 Task: Look for space in San Lorenzo, Honduras from 8th August, 2023 to 15th August, 2023 for 9 adults in price range Rs.10000 to Rs.14000. Place can be shared room with 5 bedrooms having 9 beds and 5 bathrooms. Property type can be house, flat, guest house. Amenities needed are: wifi, TV, free parkinig on premises, gym, breakfast. Booking option can be shelf check-in. Required host language is English.
Action: Mouse moved to (462, 111)
Screenshot: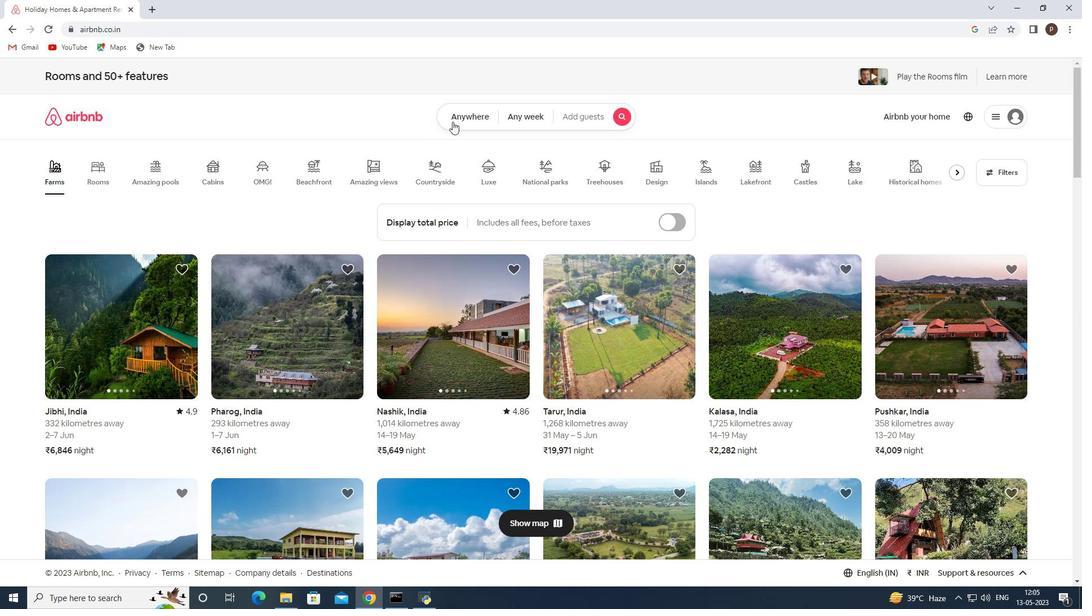 
Action: Mouse pressed left at (462, 111)
Screenshot: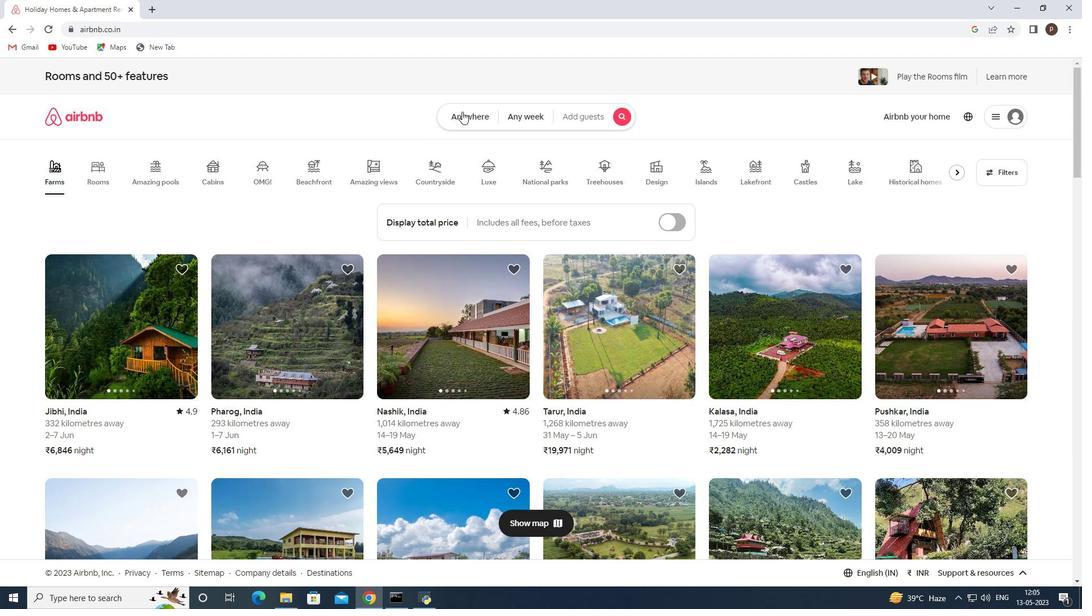 
Action: Mouse moved to (390, 162)
Screenshot: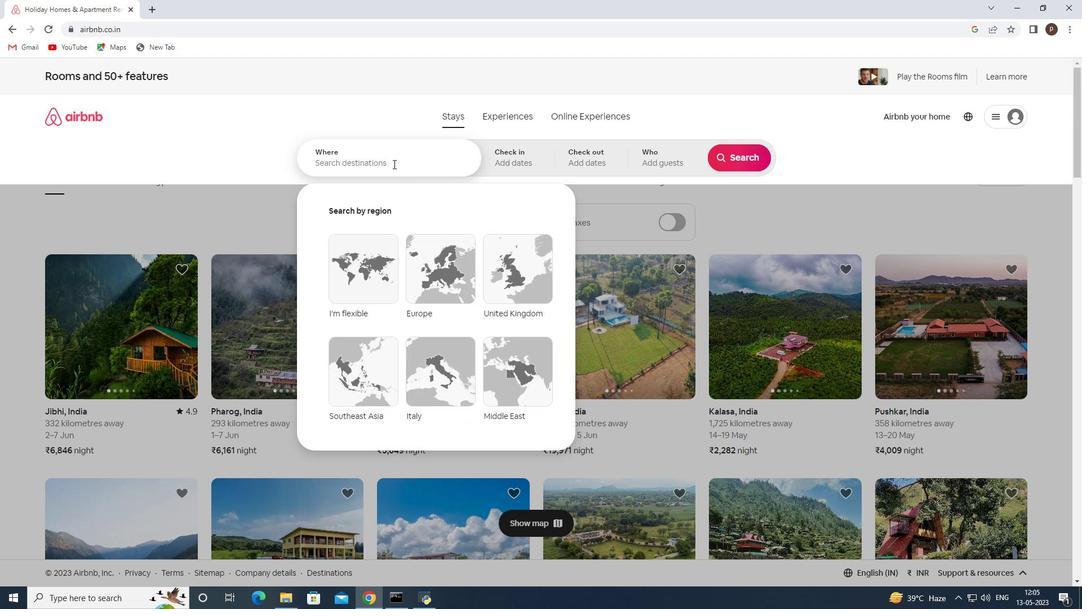 
Action: Mouse pressed left at (390, 162)
Screenshot: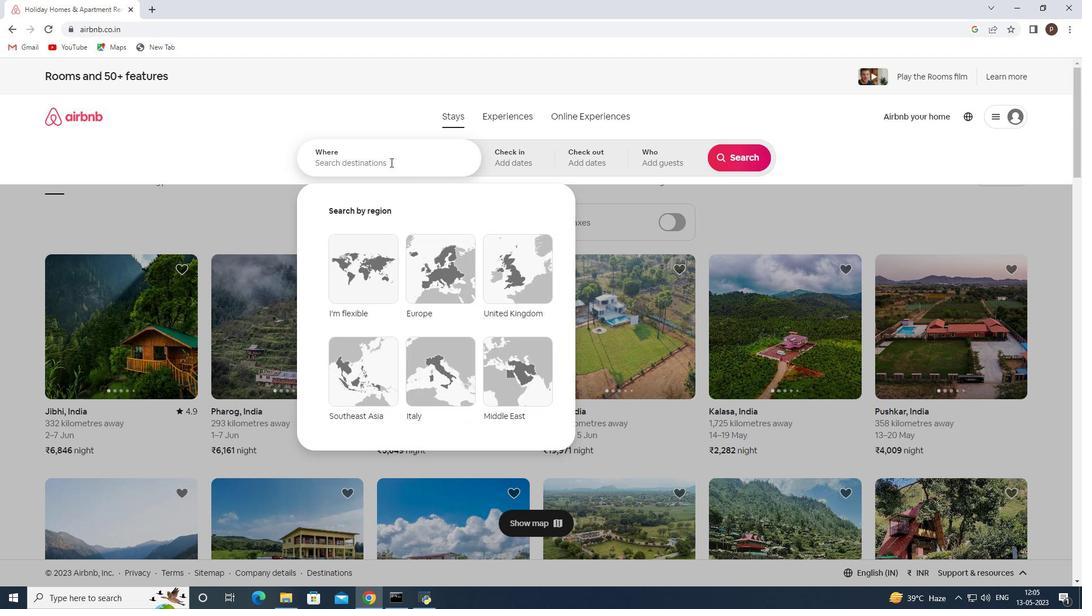 
Action: Key pressed <Key.caps_lock>S<Key.caps_lock>an<Key.space><Key.caps_lock>L<Key.caps_lock>orenzo,<Key.space><Key.caps_lock>H<Key.caps_lock>onduras
Screenshot: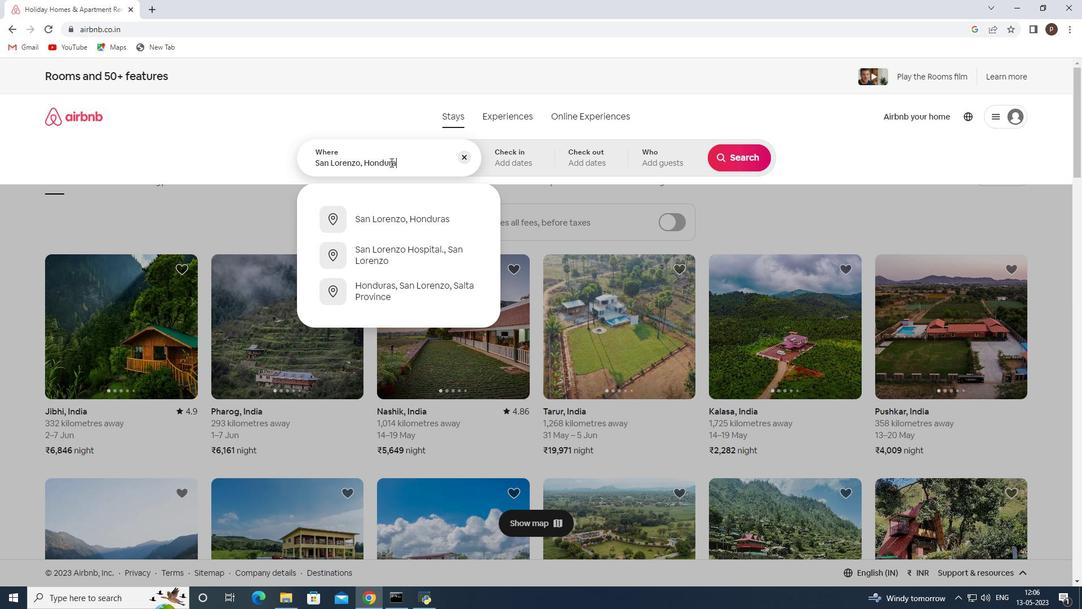 
Action: Mouse moved to (398, 218)
Screenshot: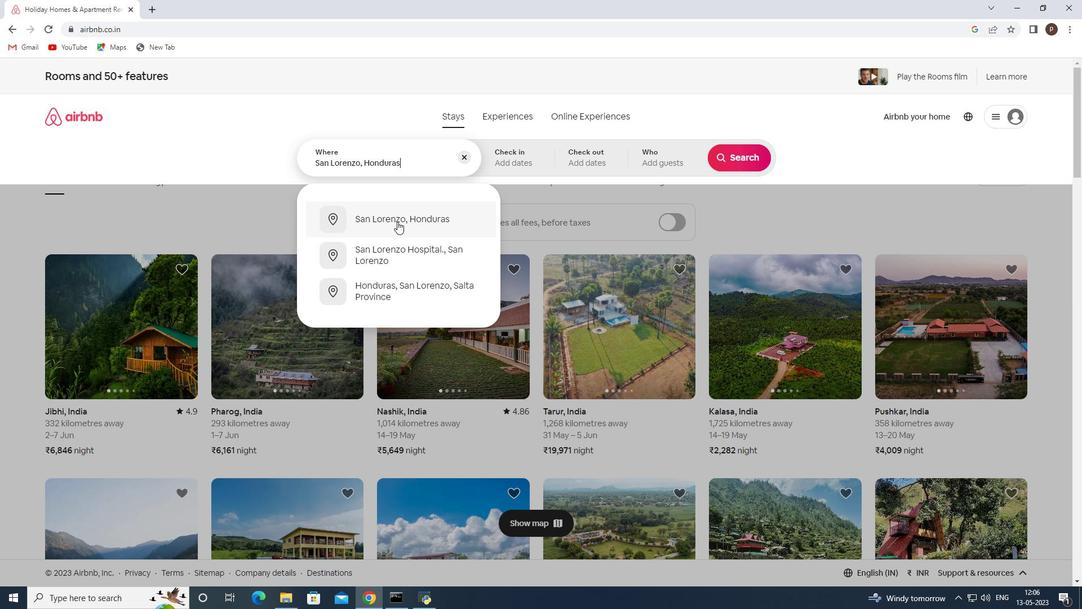 
Action: Mouse pressed left at (398, 218)
Screenshot: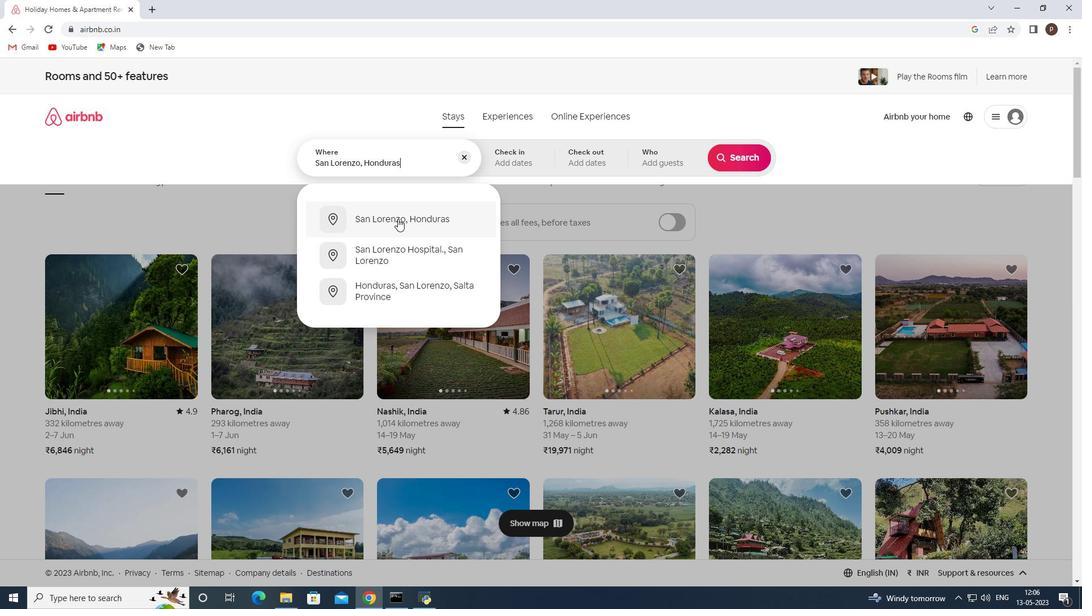 
Action: Mouse moved to (740, 245)
Screenshot: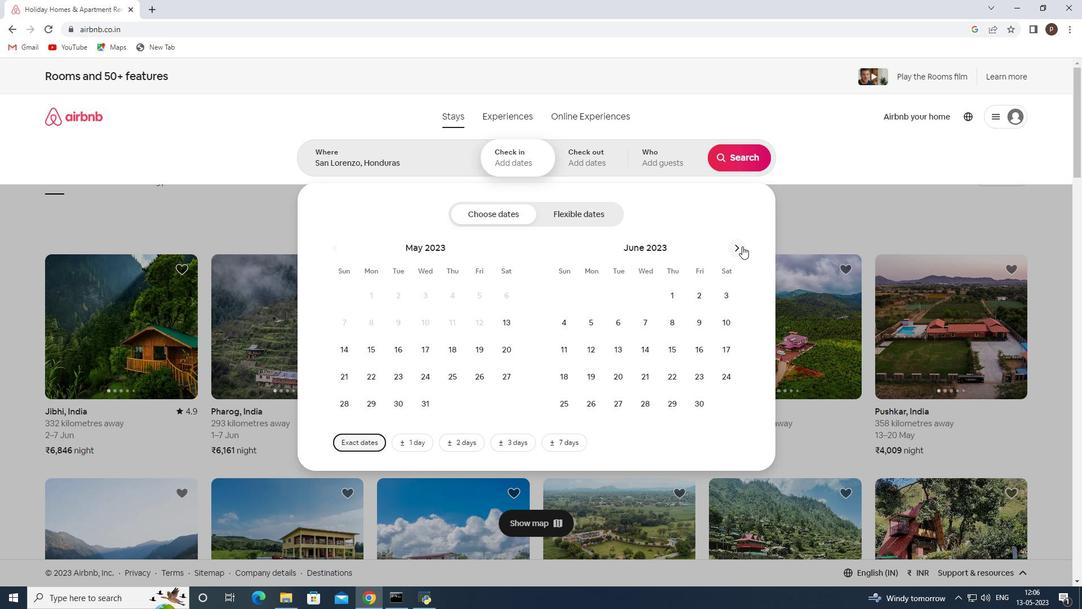 
Action: Mouse pressed left at (740, 245)
Screenshot: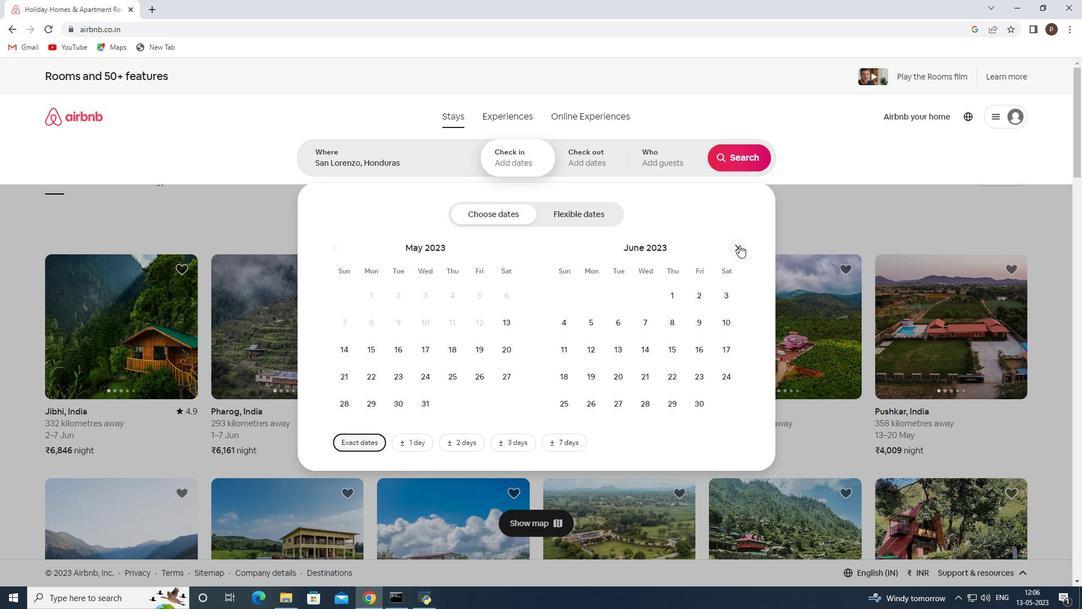 
Action: Mouse pressed left at (740, 245)
Screenshot: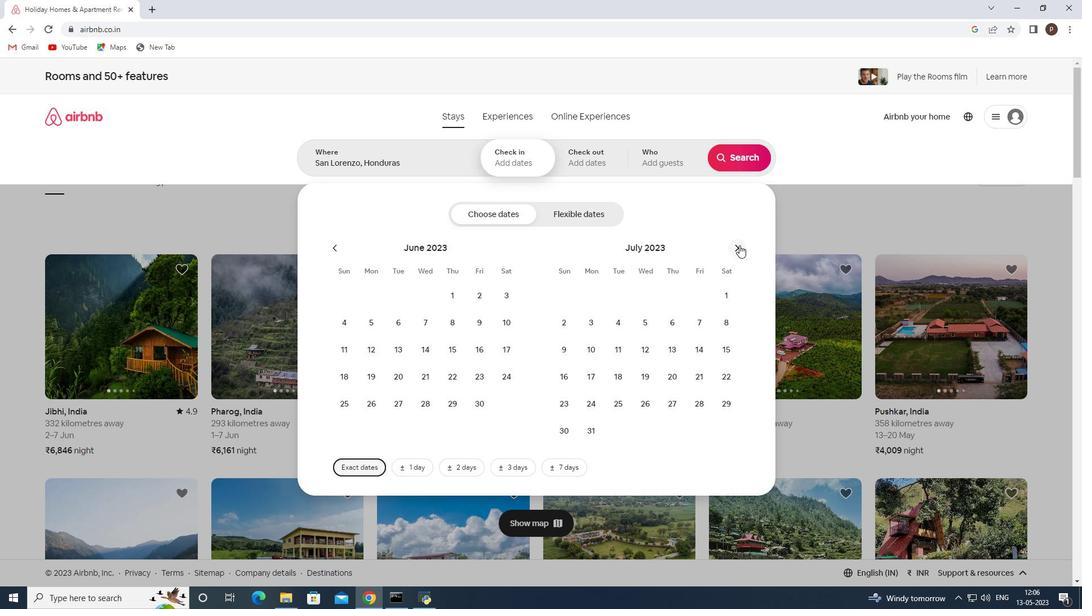 
Action: Mouse moved to (622, 316)
Screenshot: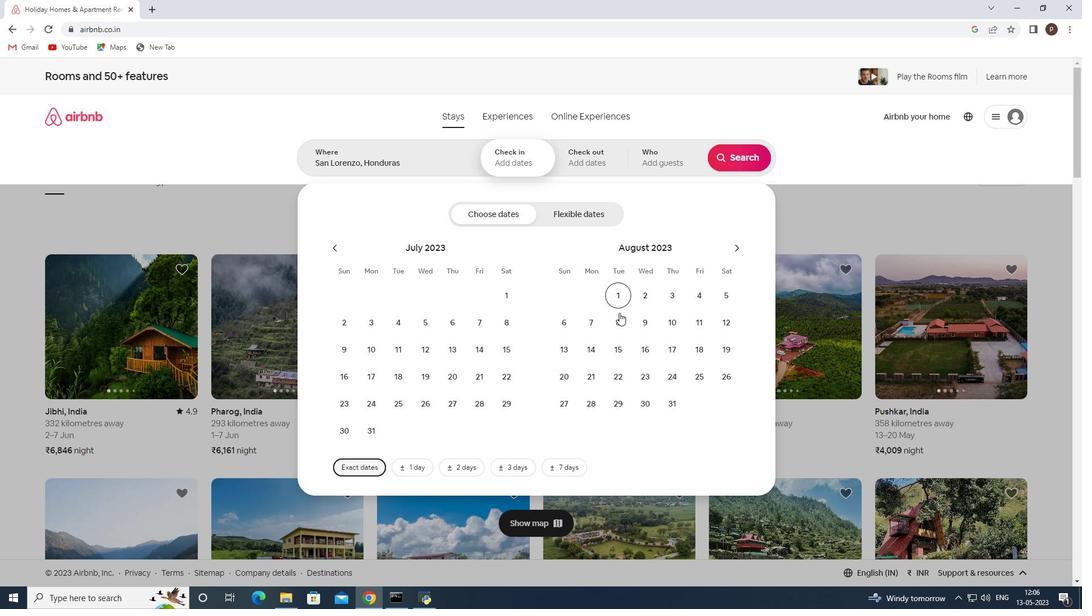 
Action: Mouse pressed left at (622, 316)
Screenshot: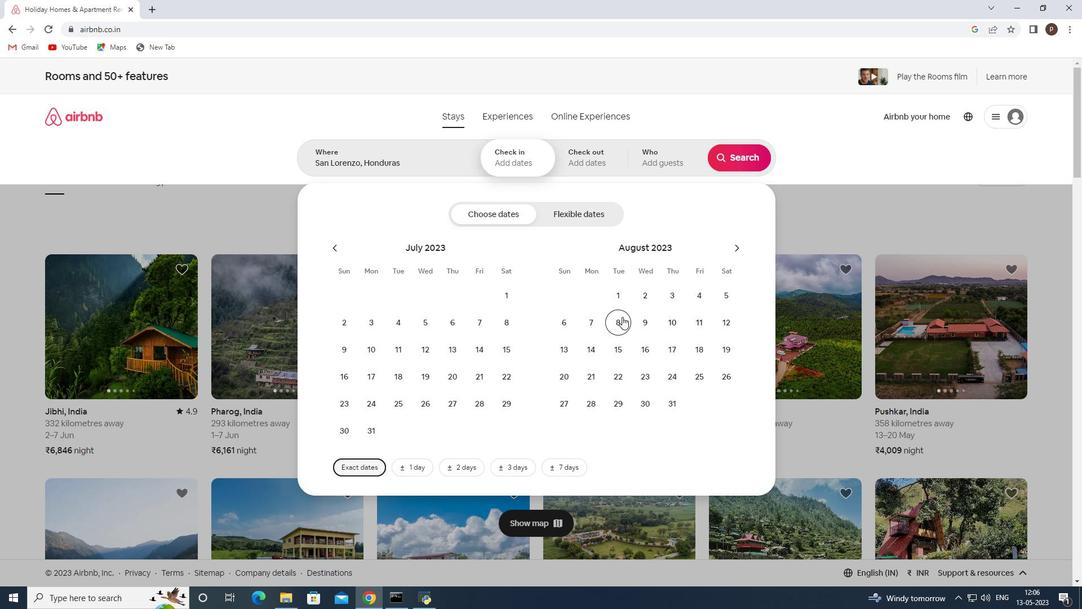 
Action: Mouse moved to (624, 346)
Screenshot: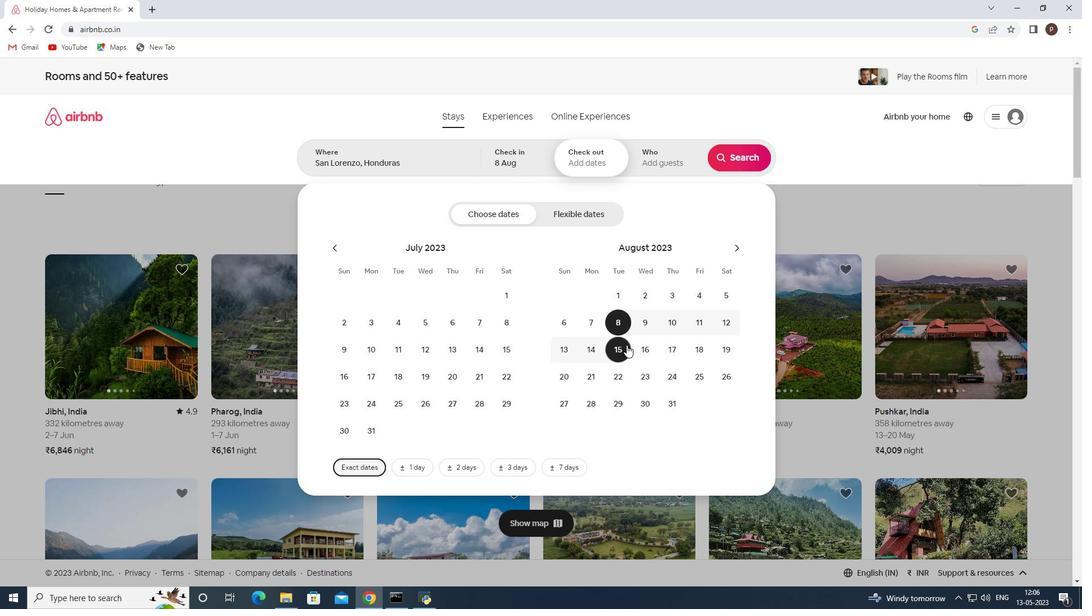 
Action: Mouse pressed left at (624, 346)
Screenshot: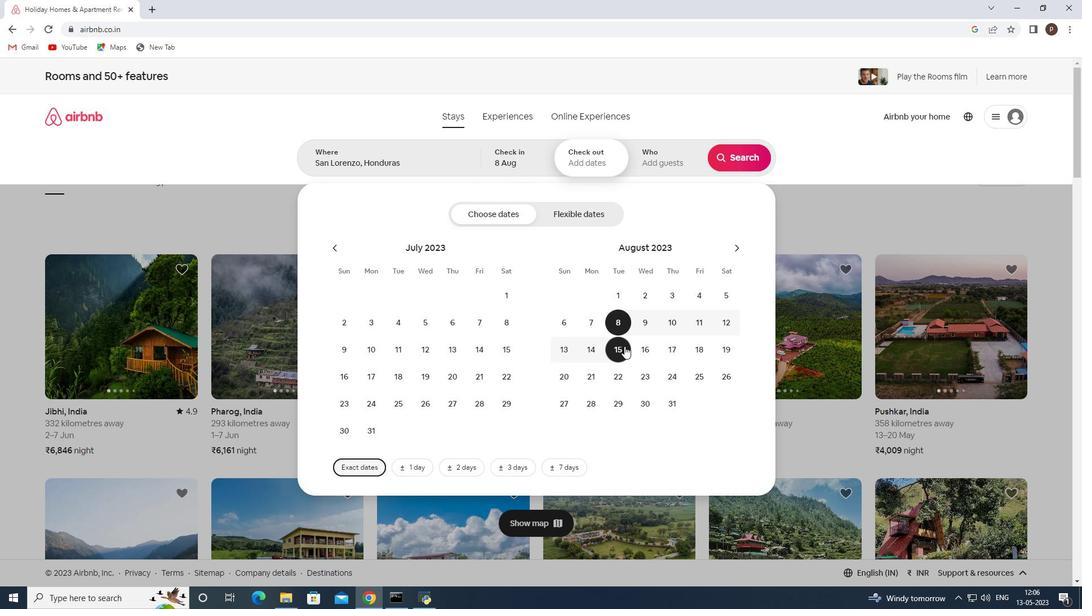 
Action: Mouse moved to (659, 159)
Screenshot: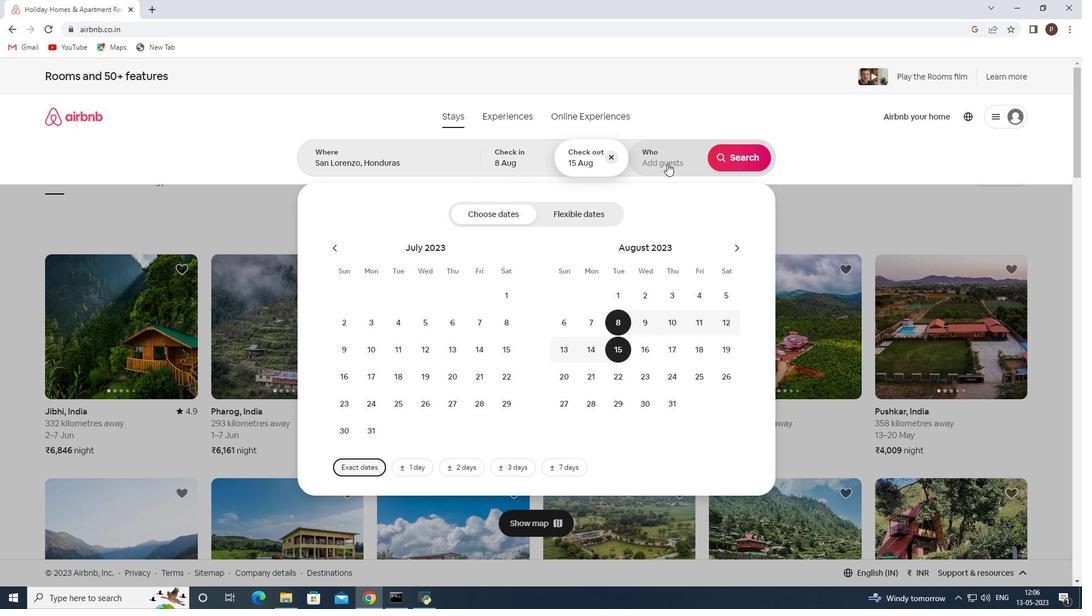 
Action: Mouse pressed left at (659, 159)
Screenshot: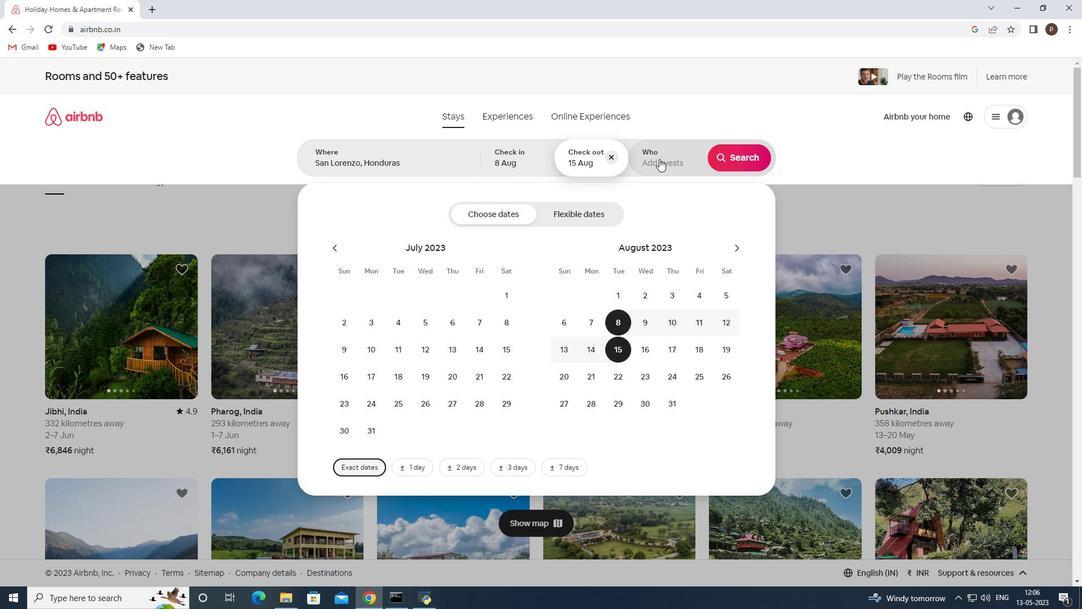 
Action: Mouse moved to (742, 213)
Screenshot: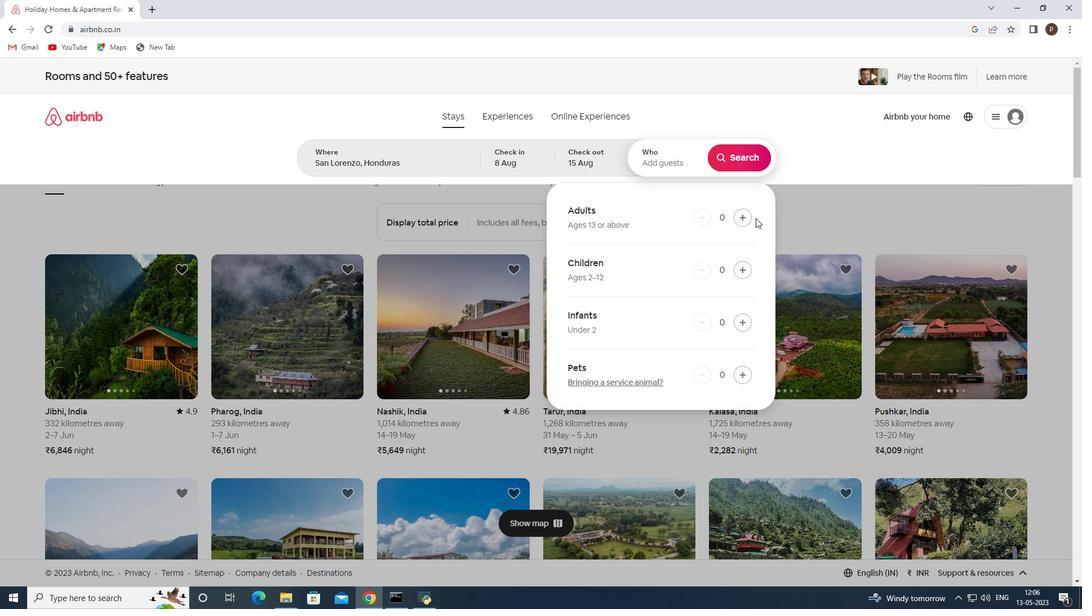 
Action: Mouse pressed left at (742, 213)
Screenshot: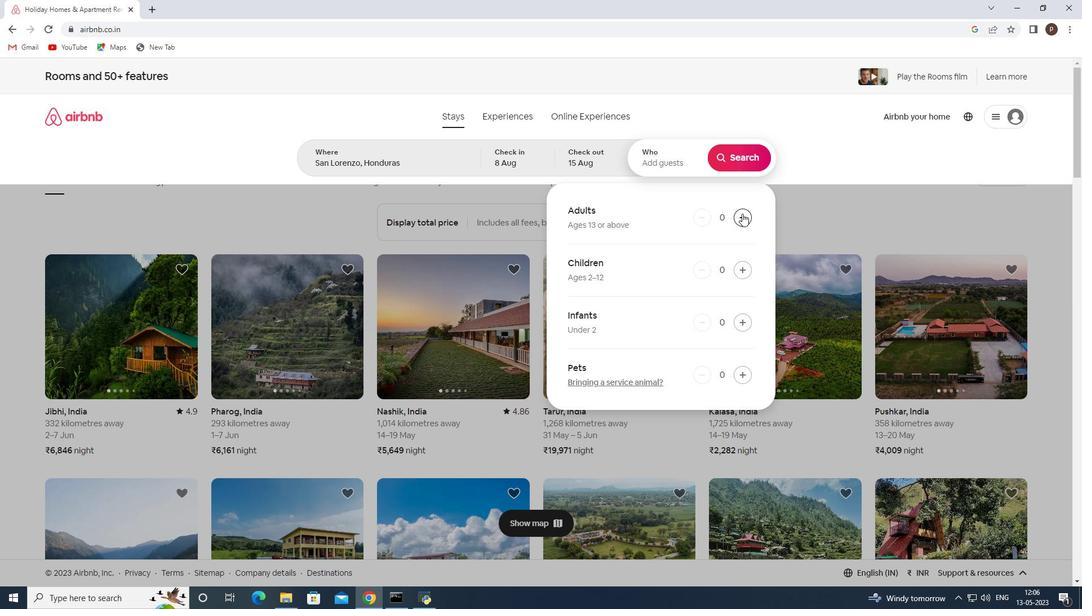 
Action: Mouse pressed left at (742, 213)
Screenshot: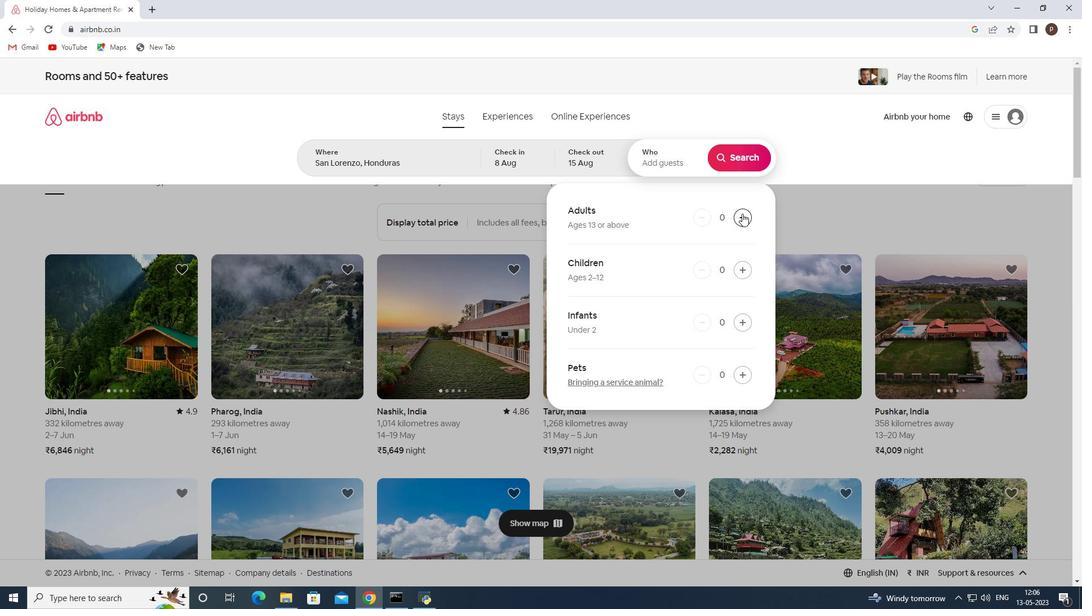 
Action: Mouse pressed left at (742, 213)
Screenshot: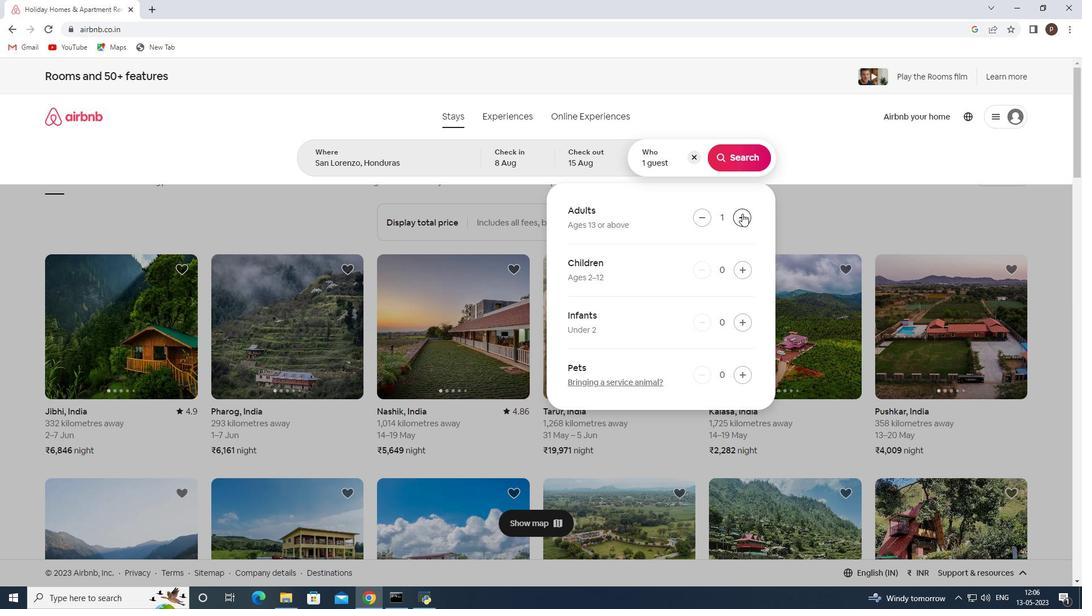 
Action: Mouse pressed left at (742, 213)
Screenshot: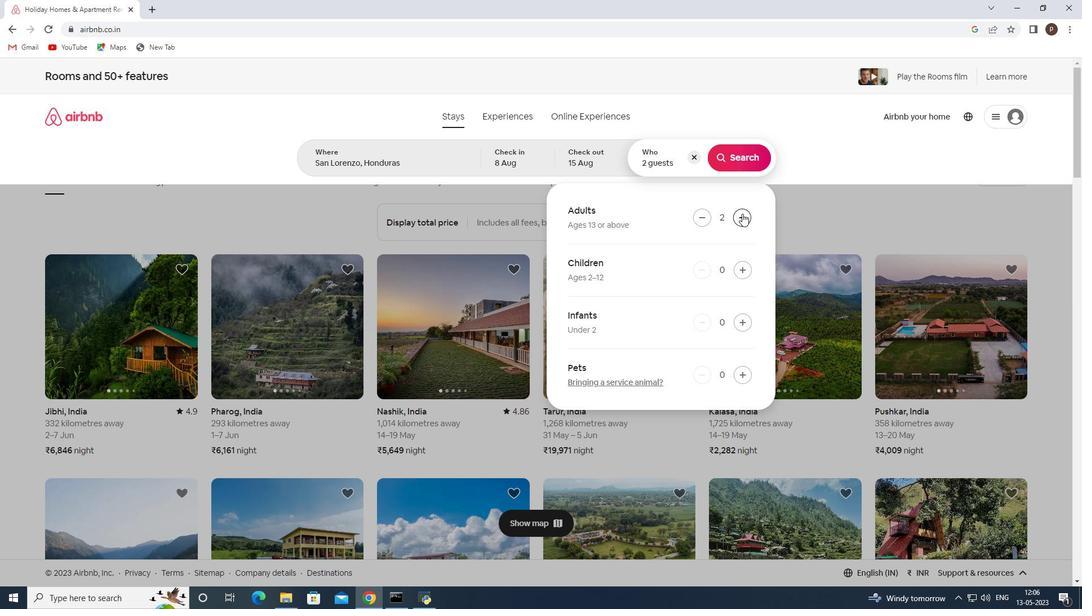 
Action: Mouse pressed left at (742, 213)
Screenshot: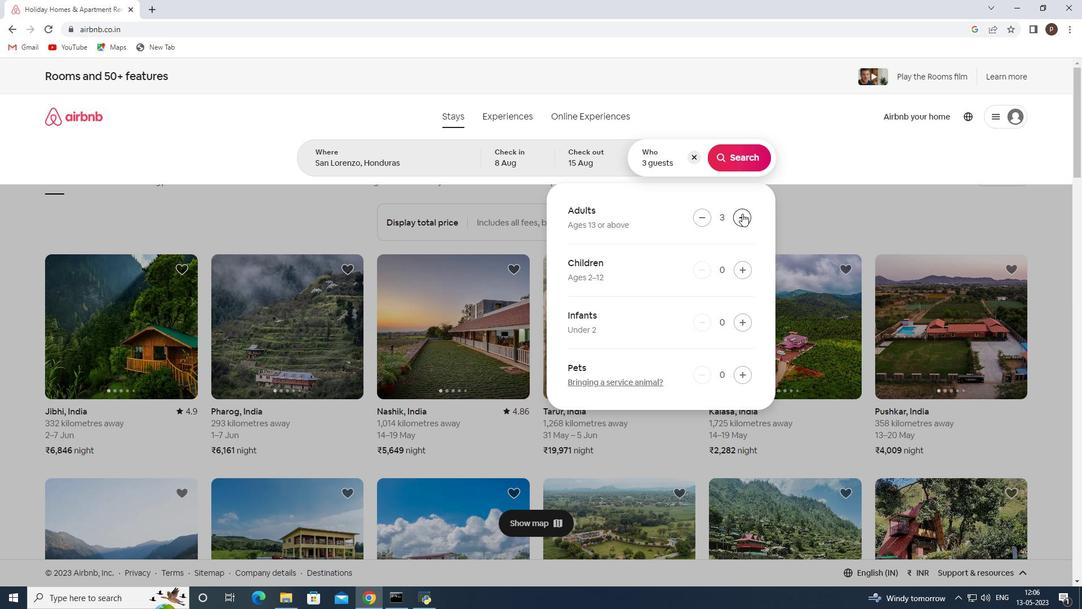 
Action: Mouse pressed left at (742, 213)
Screenshot: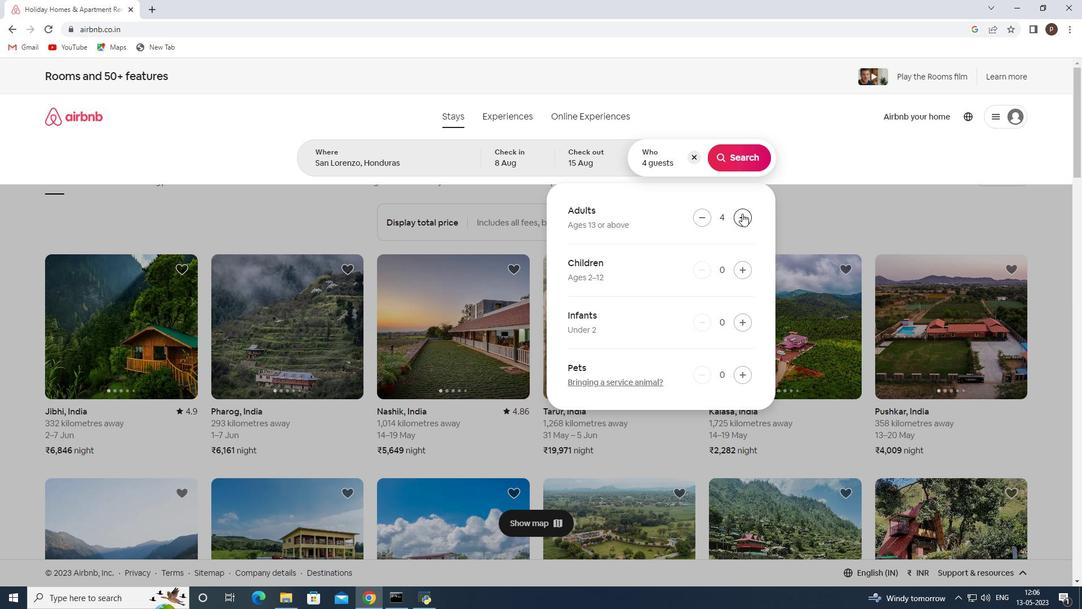 
Action: Mouse pressed left at (742, 213)
Screenshot: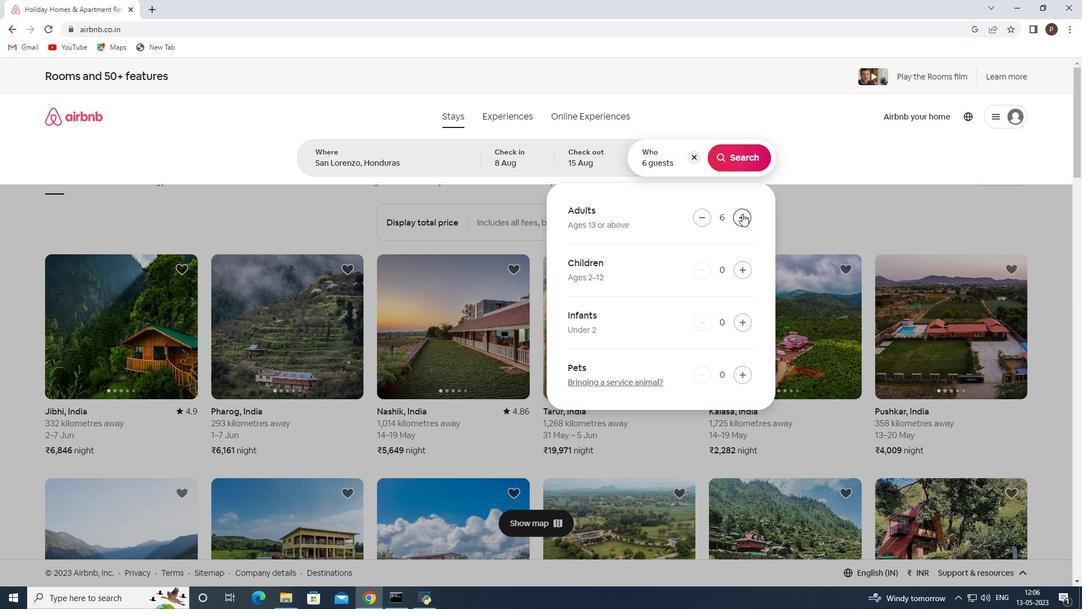 
Action: Mouse pressed left at (742, 213)
Screenshot: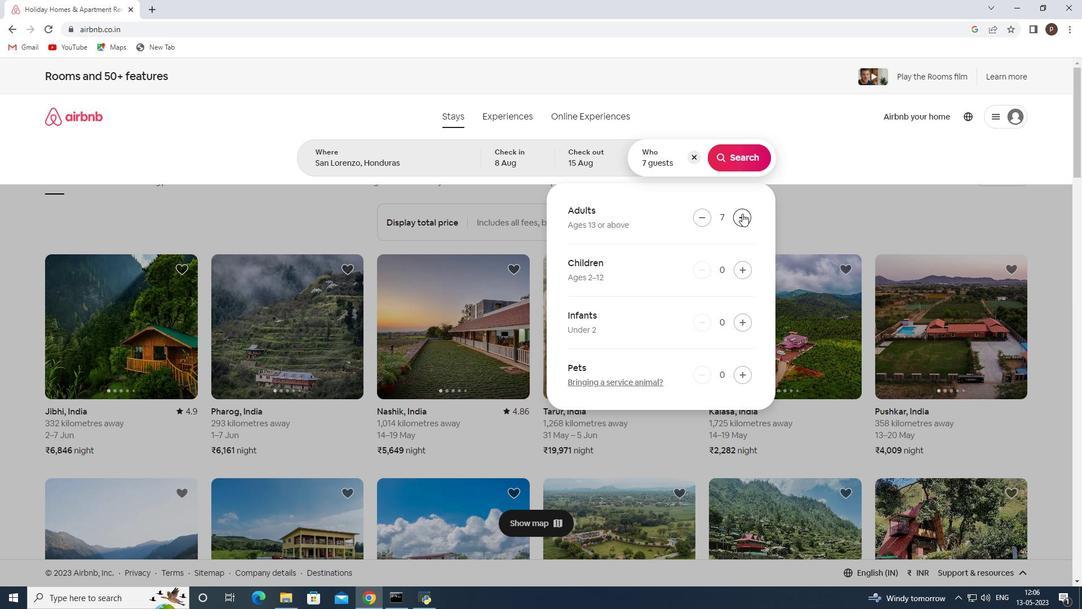 
Action: Mouse pressed left at (742, 213)
Screenshot: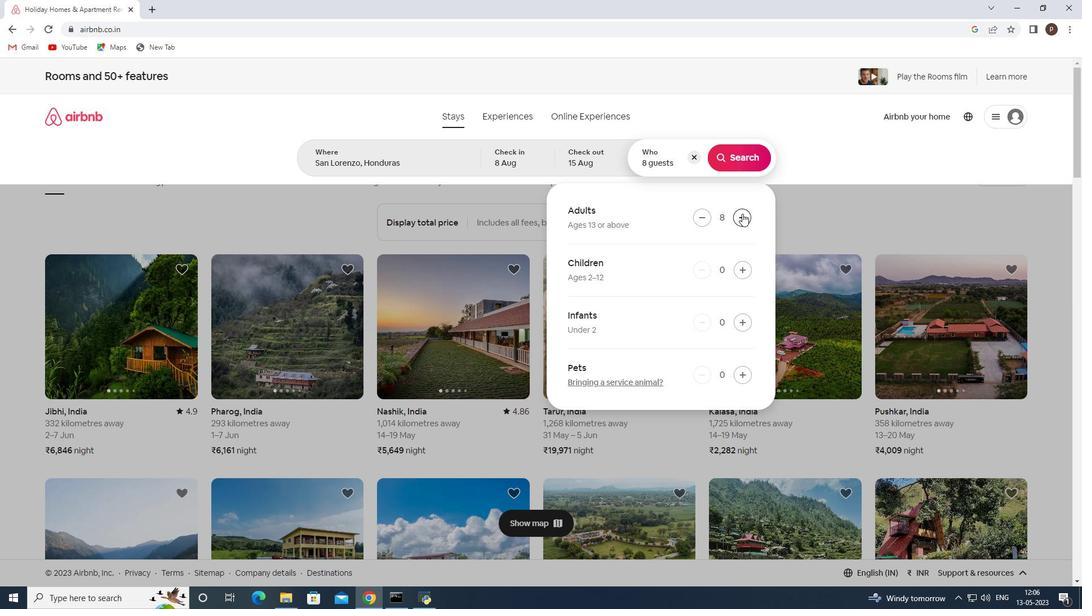 
Action: Mouse moved to (740, 165)
Screenshot: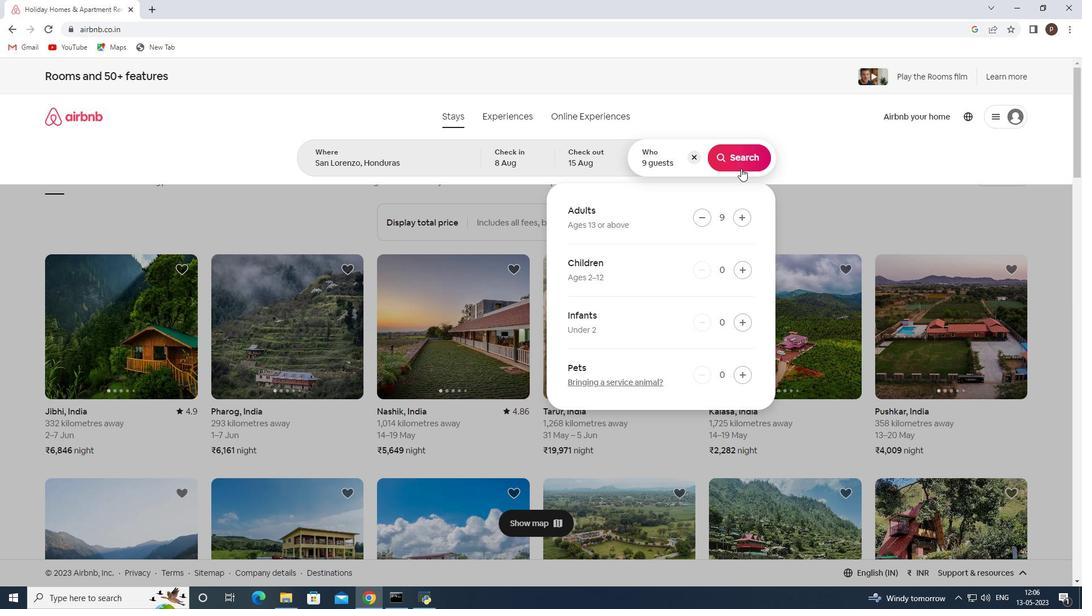 
Action: Mouse pressed left at (740, 165)
Screenshot: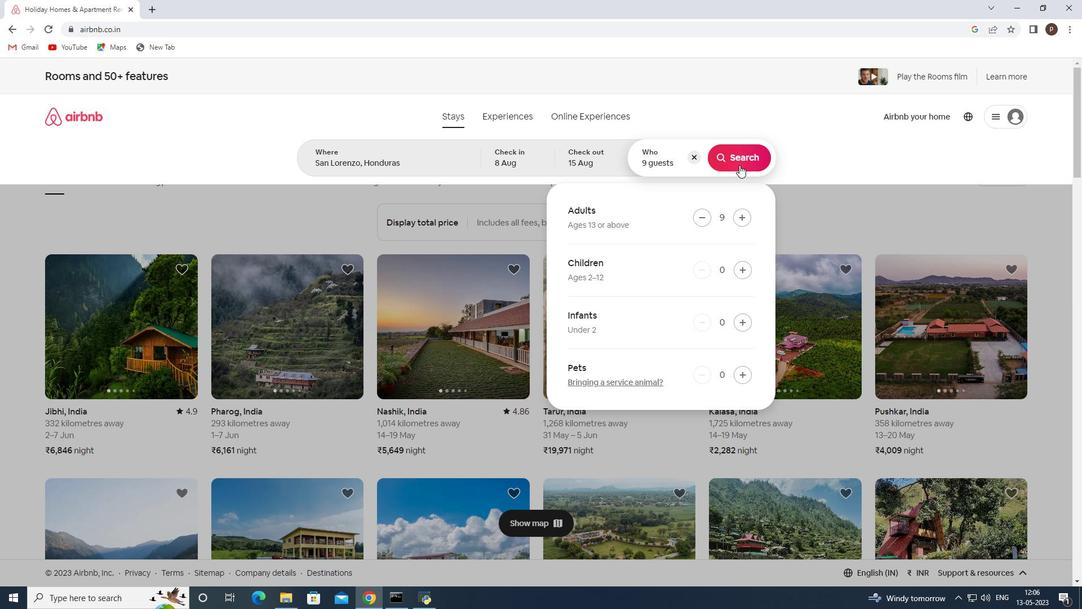 
Action: Mouse moved to (1024, 122)
Screenshot: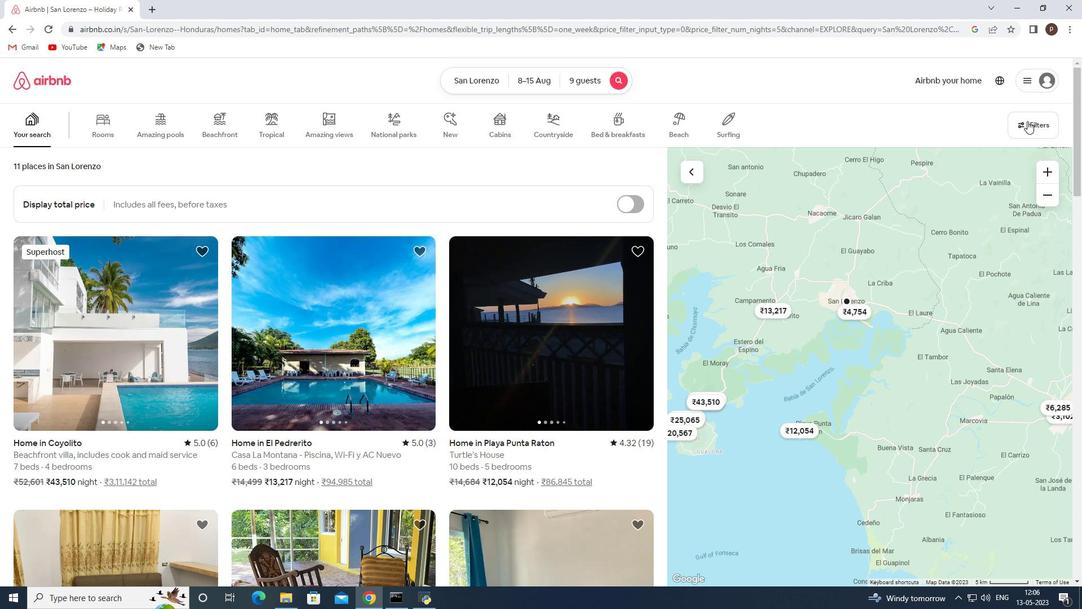 
Action: Mouse pressed left at (1024, 122)
Screenshot: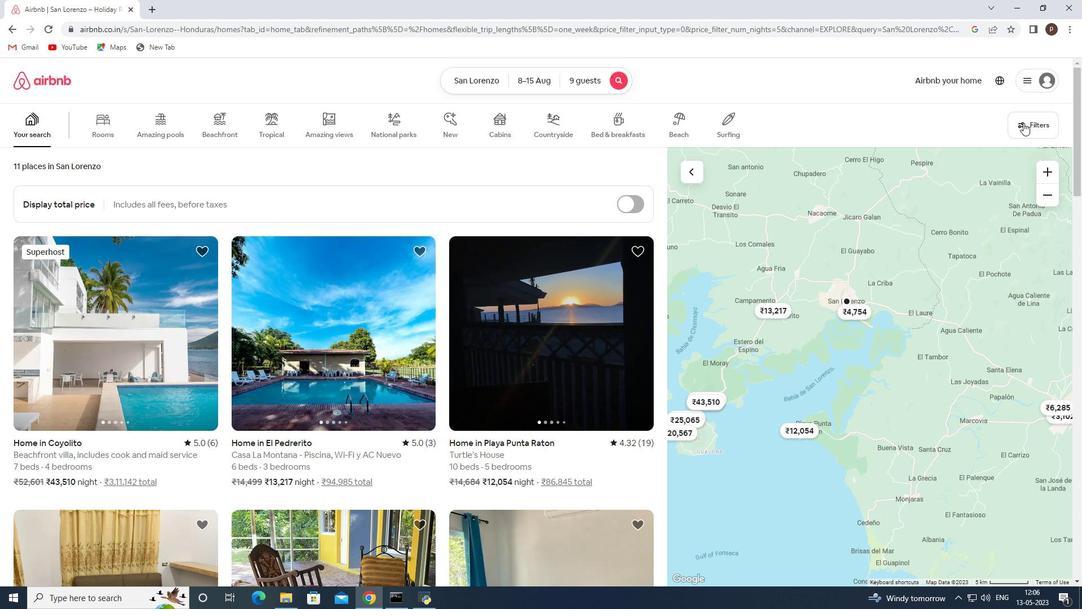 
Action: Mouse moved to (377, 400)
Screenshot: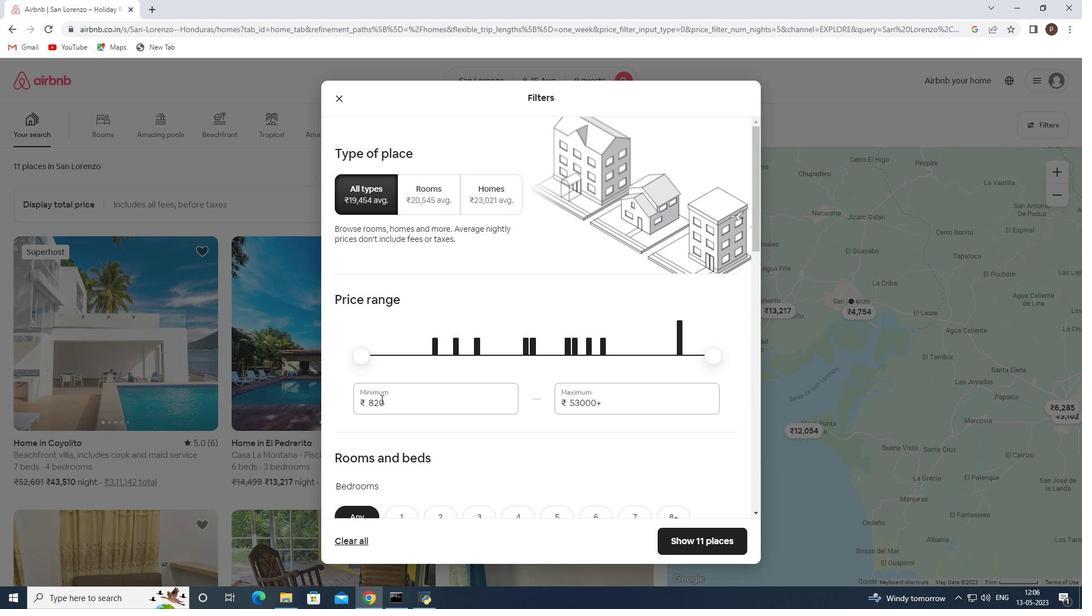 
Action: Mouse pressed left at (377, 400)
Screenshot: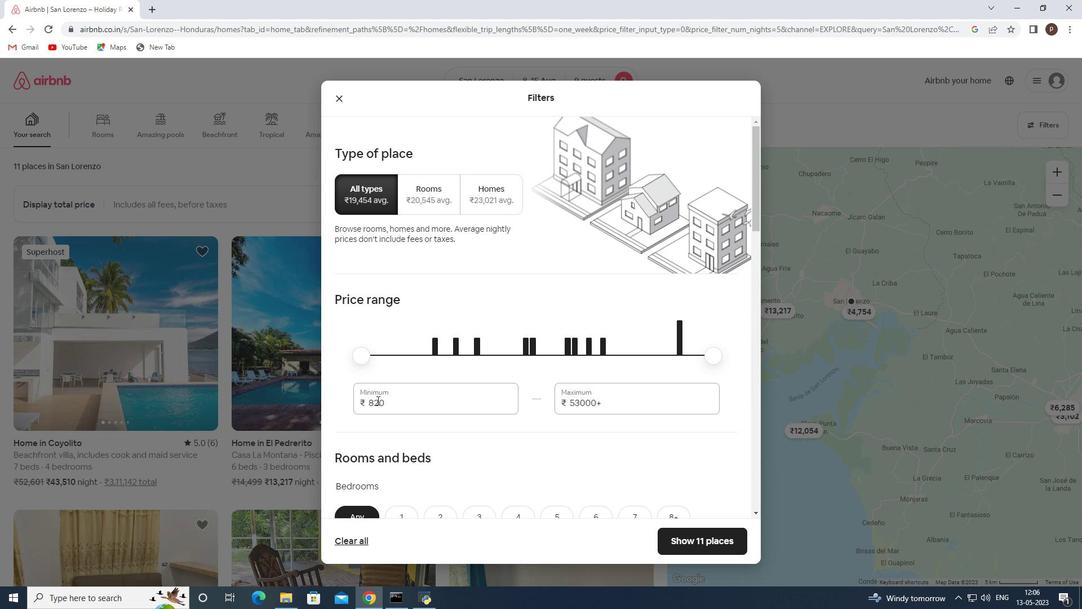 
Action: Mouse pressed left at (377, 400)
Screenshot: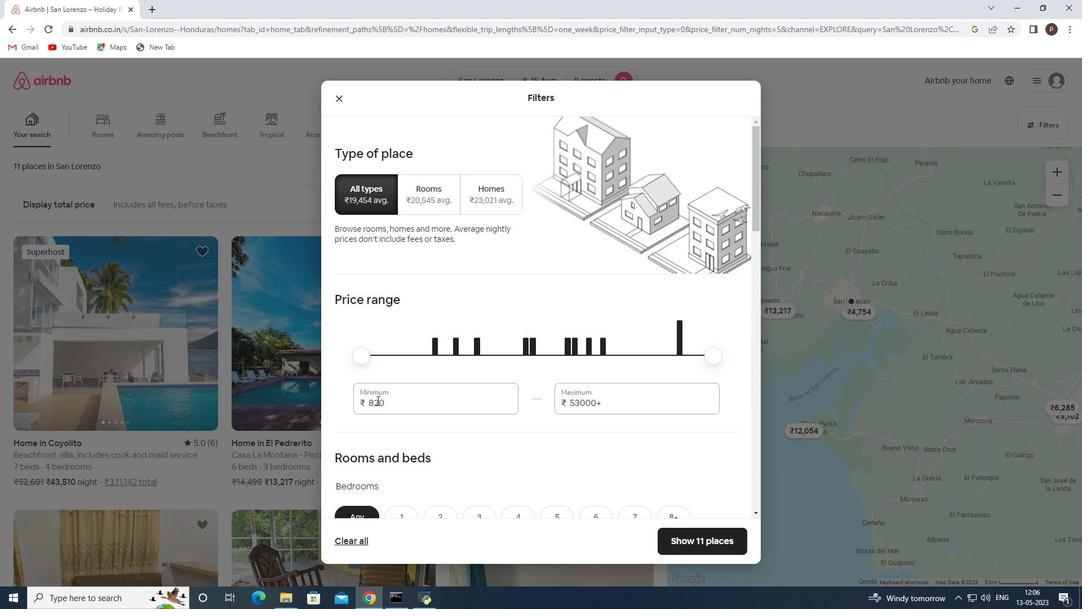 
Action: Key pressed 10000<Key.tab>14000
Screenshot: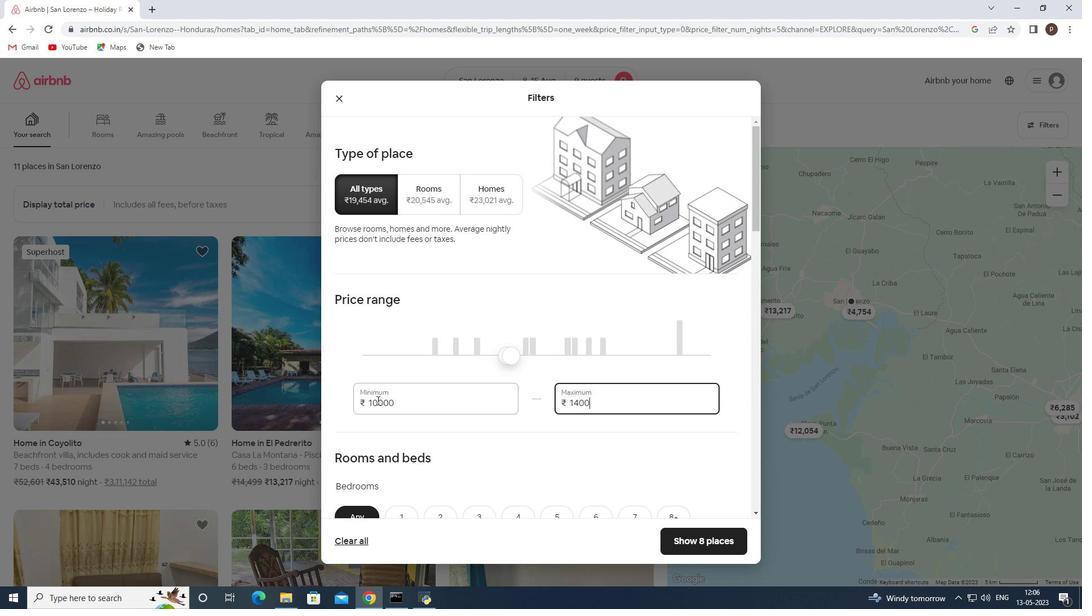 
Action: Mouse scrolled (377, 399) with delta (0, 0)
Screenshot: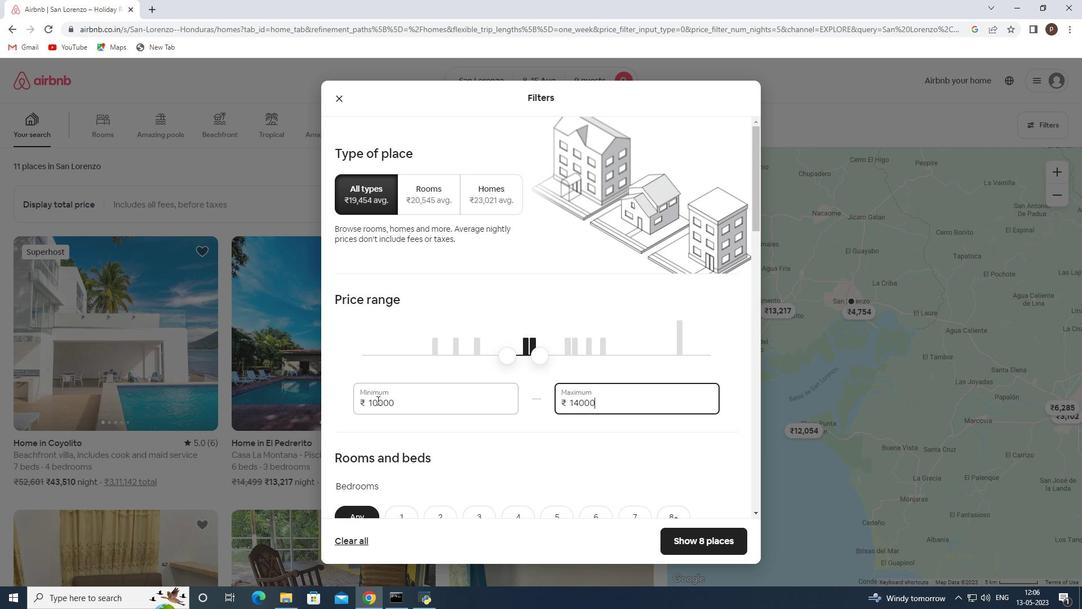 
Action: Mouse scrolled (377, 399) with delta (0, 0)
Screenshot: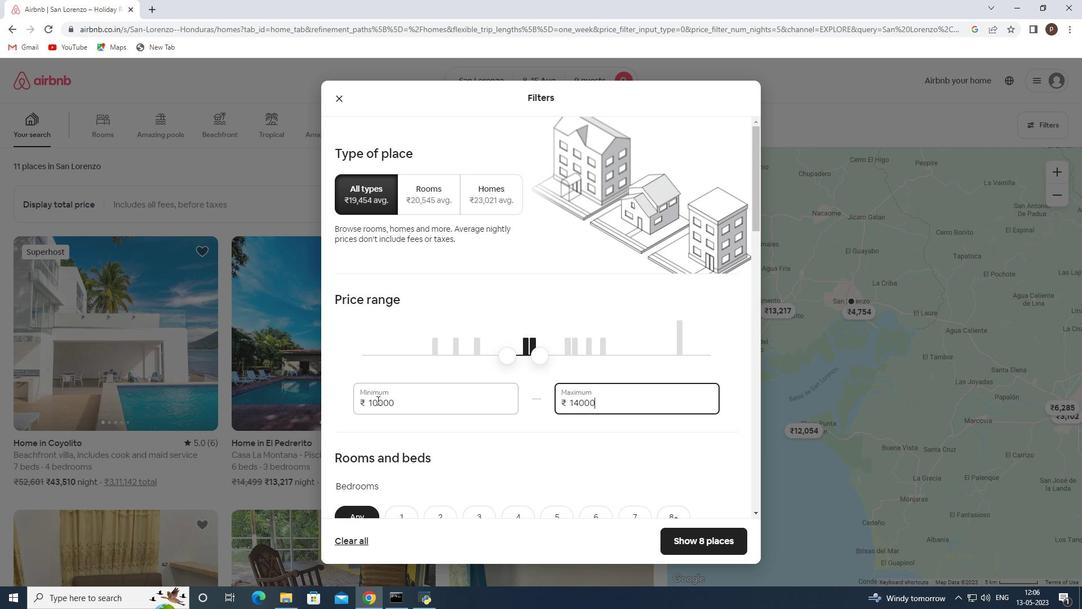 
Action: Mouse moved to (551, 403)
Screenshot: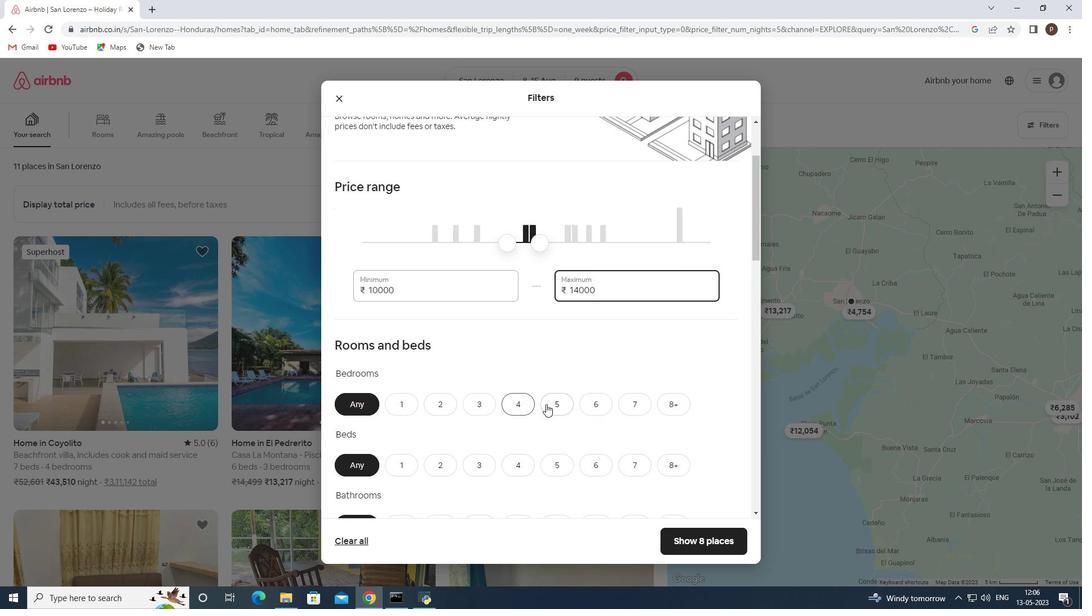 
Action: Mouse pressed left at (551, 403)
Screenshot: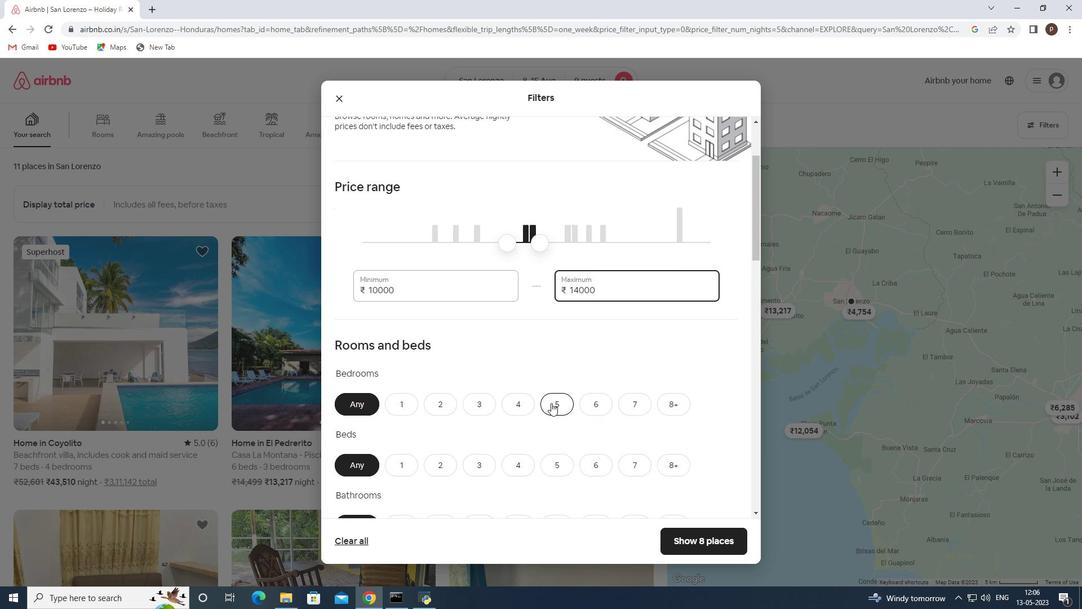 
Action: Mouse moved to (667, 454)
Screenshot: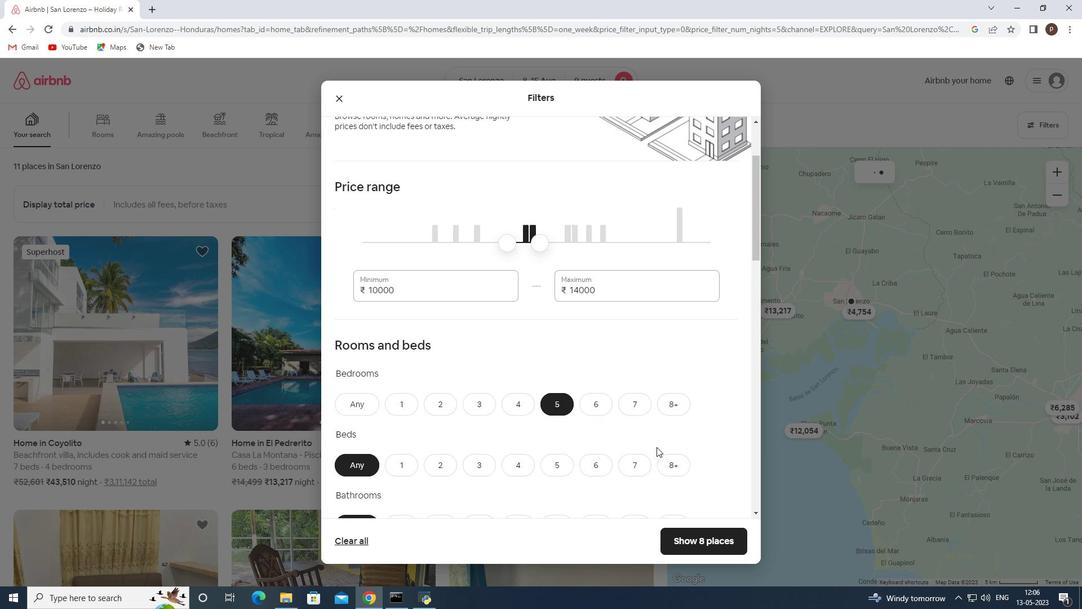 
Action: Mouse pressed left at (667, 454)
Screenshot: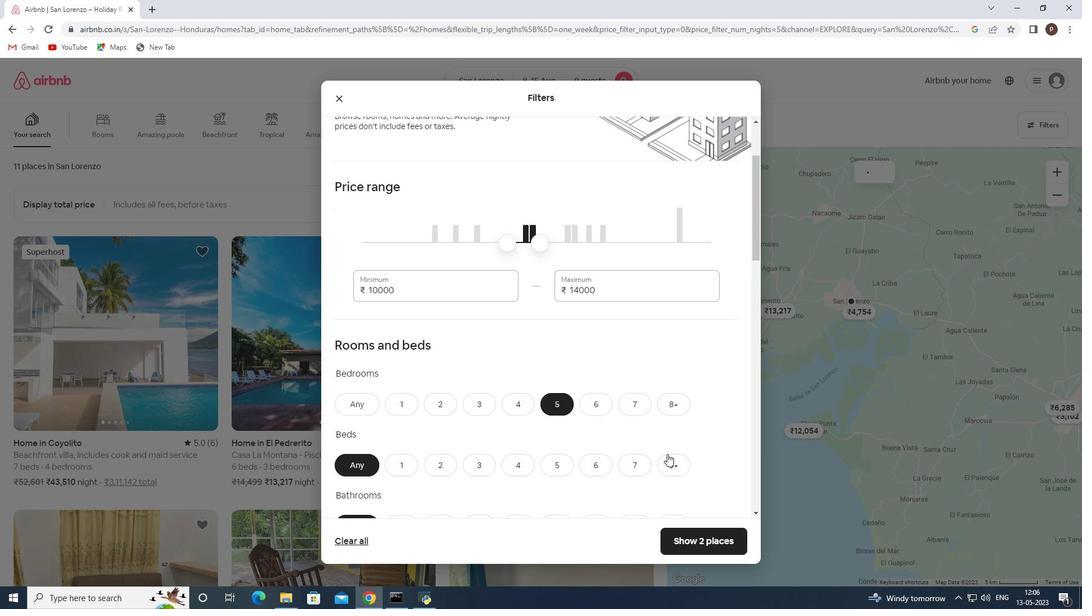 
Action: Mouse scrolled (667, 453) with delta (0, 0)
Screenshot: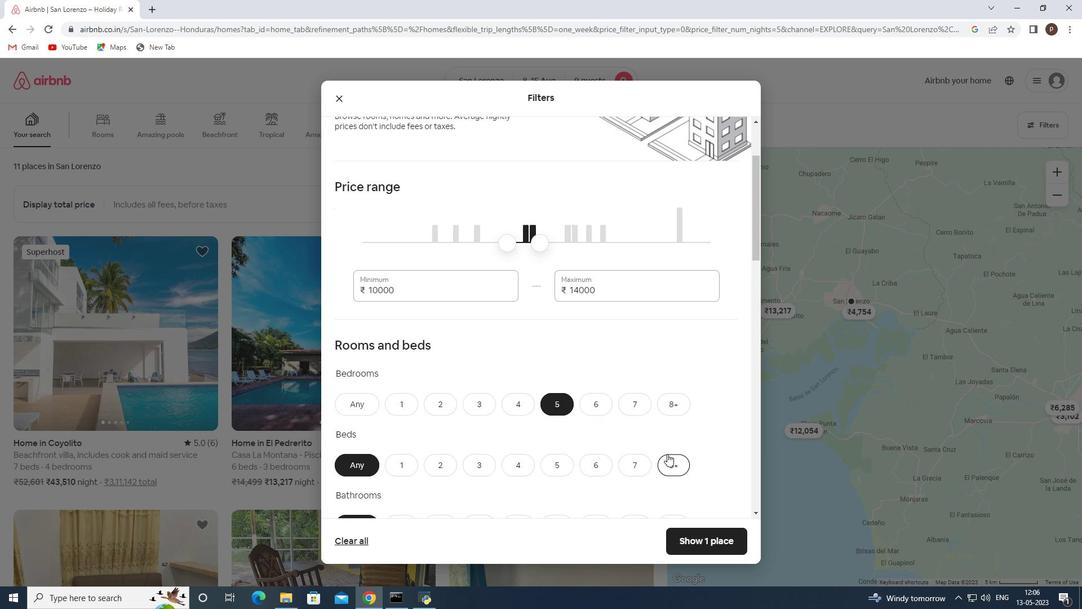 
Action: Mouse scrolled (667, 453) with delta (0, 0)
Screenshot: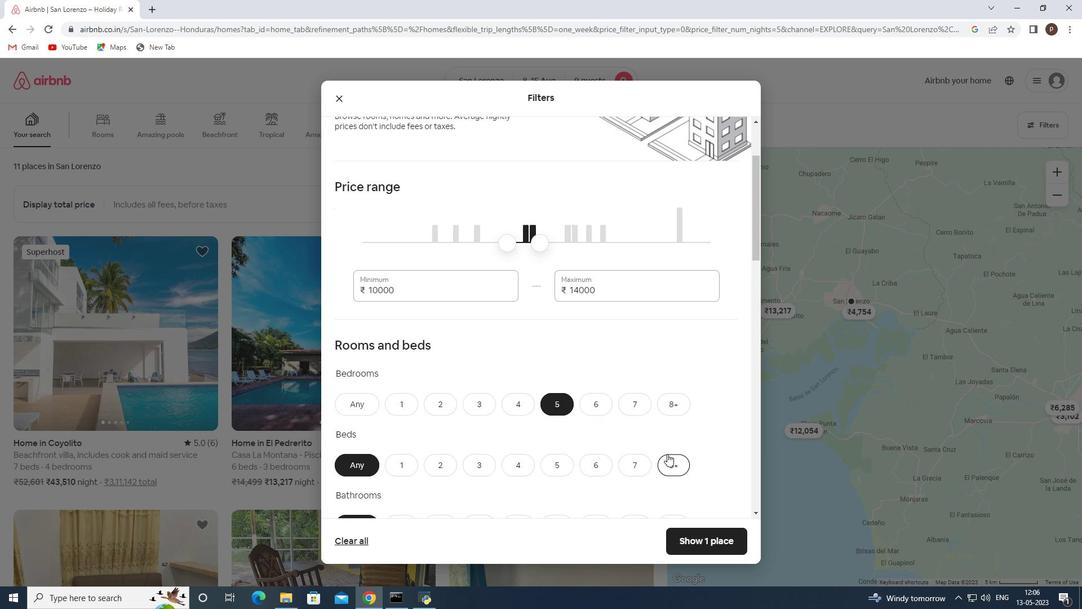 
Action: Mouse moved to (549, 415)
Screenshot: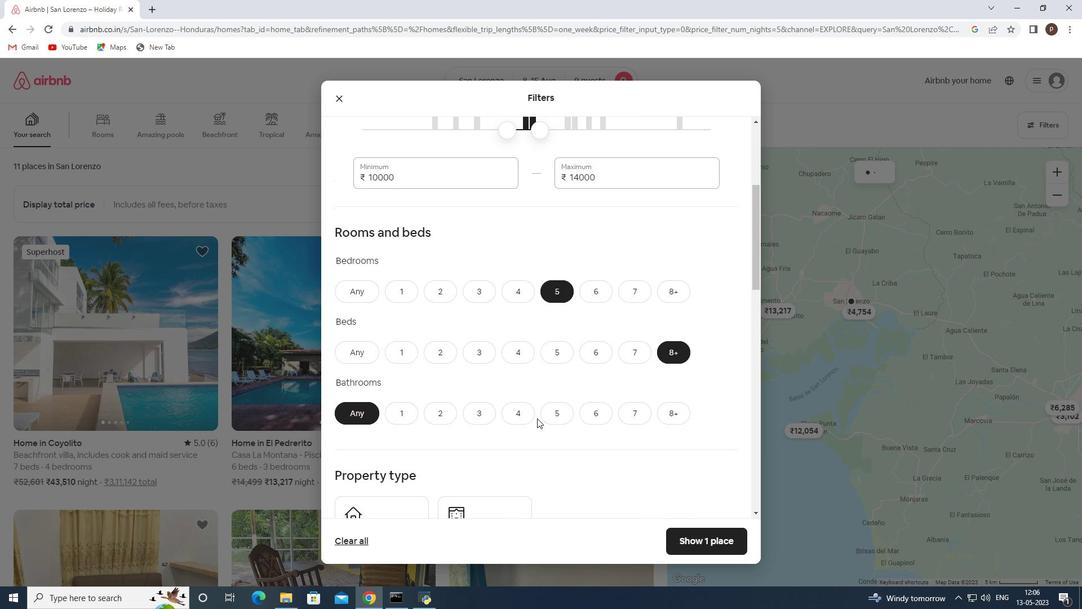 
Action: Mouse pressed left at (549, 415)
Screenshot: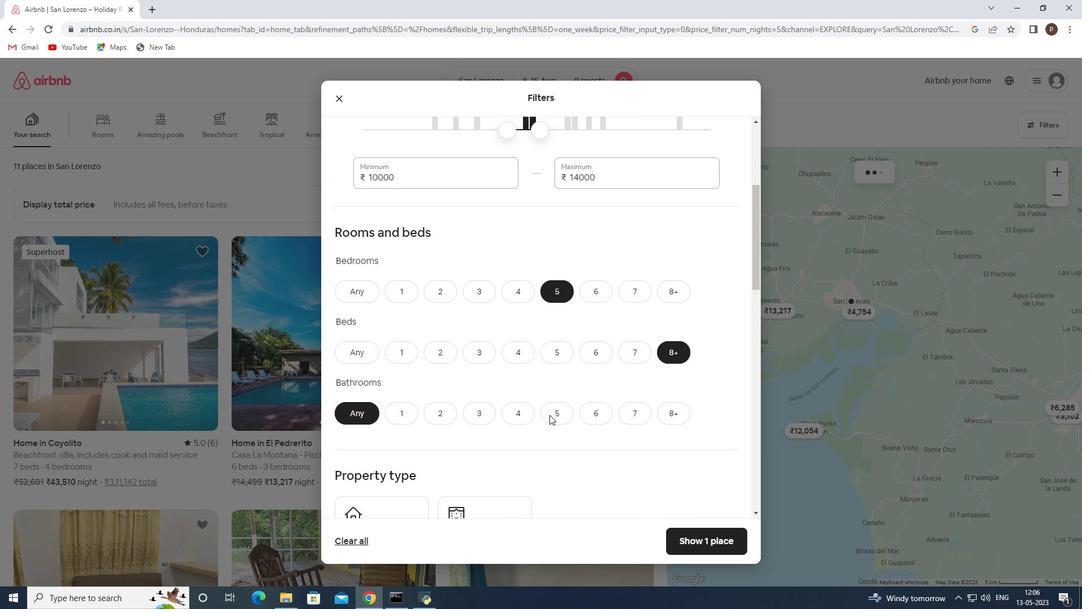 
Action: Mouse scrolled (549, 414) with delta (0, 0)
Screenshot: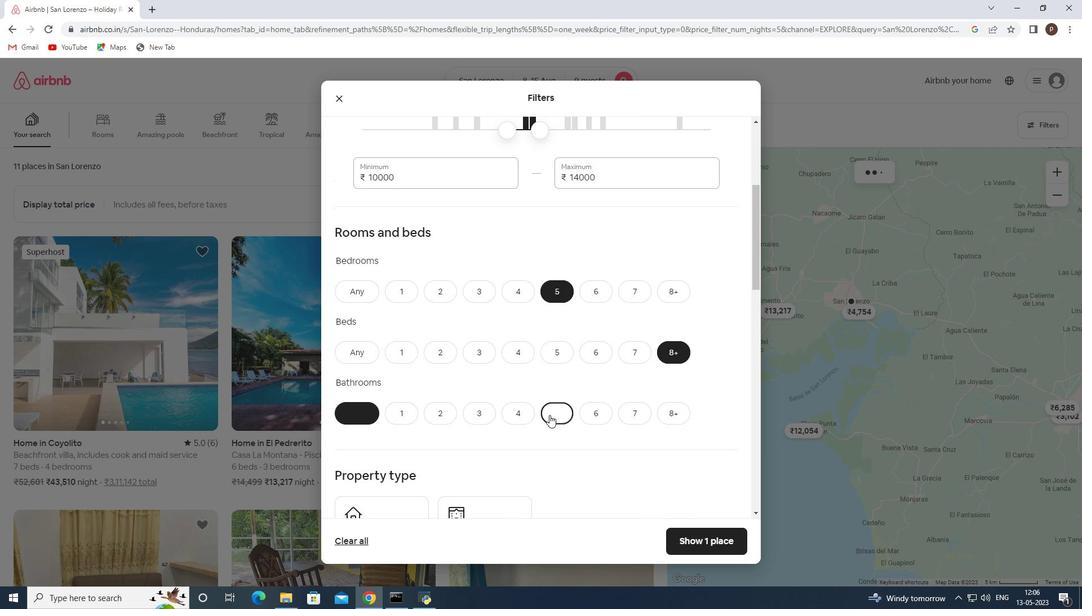
Action: Mouse scrolled (549, 414) with delta (0, 0)
Screenshot: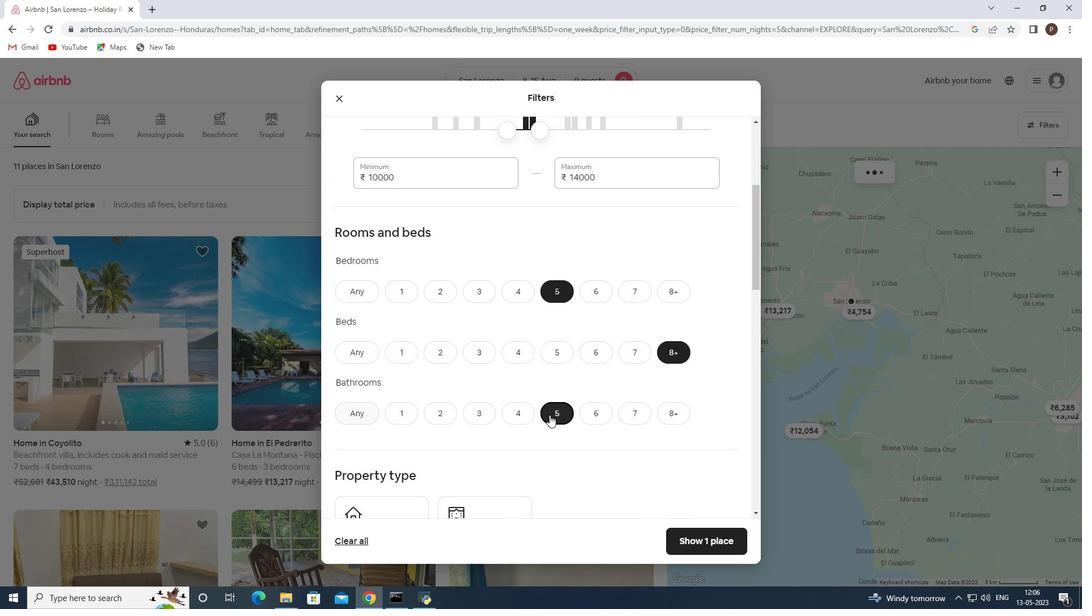 
Action: Mouse moved to (394, 412)
Screenshot: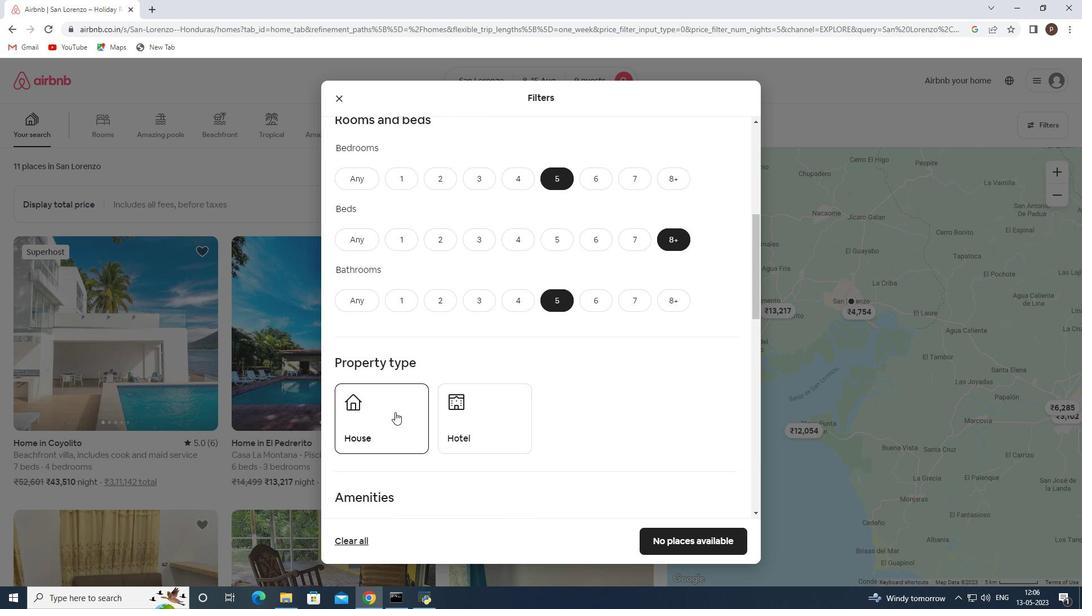 
Action: Mouse pressed left at (394, 412)
Screenshot: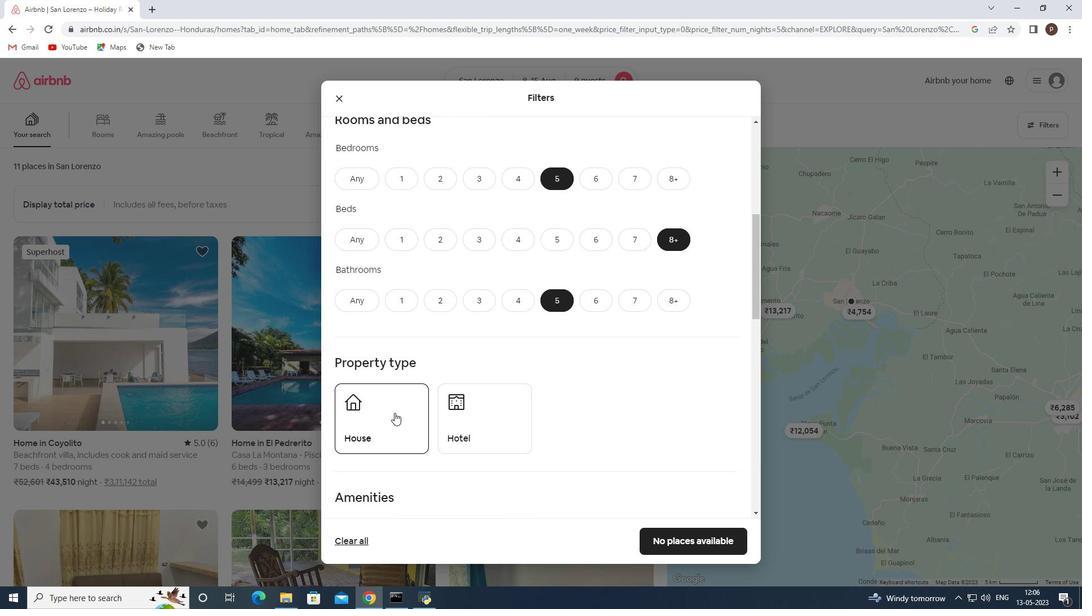
Action: Mouse moved to (545, 422)
Screenshot: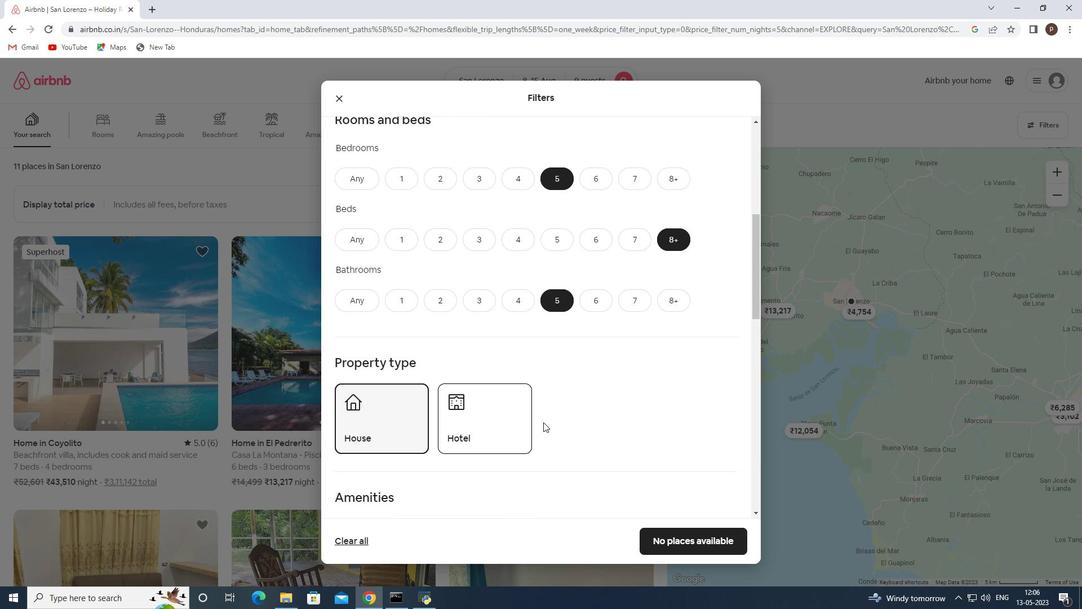 
Action: Mouse scrolled (545, 421) with delta (0, 0)
Screenshot: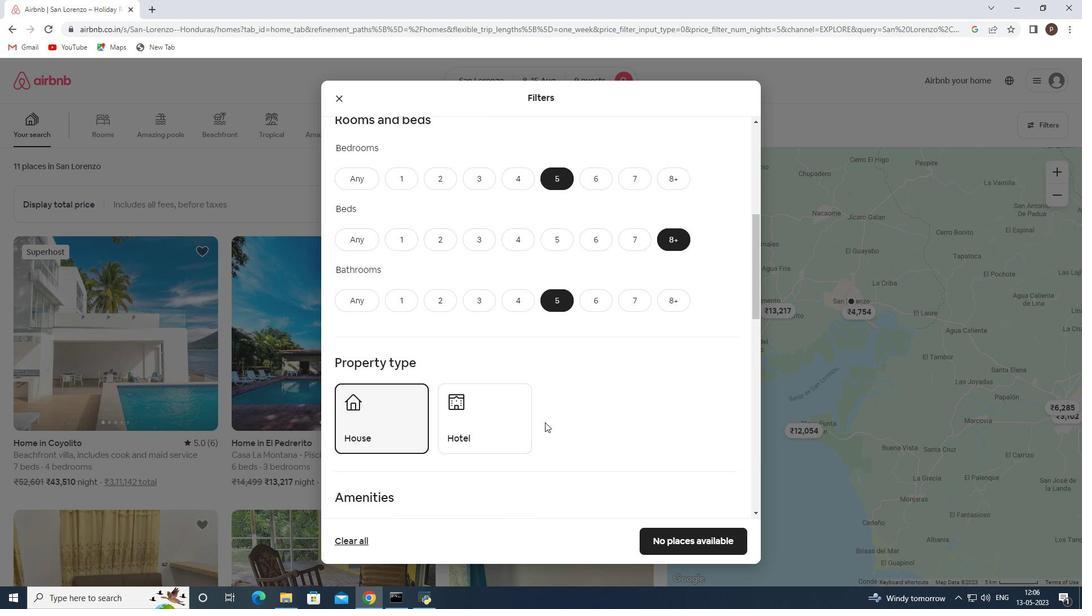
Action: Mouse scrolled (545, 421) with delta (0, 0)
Screenshot: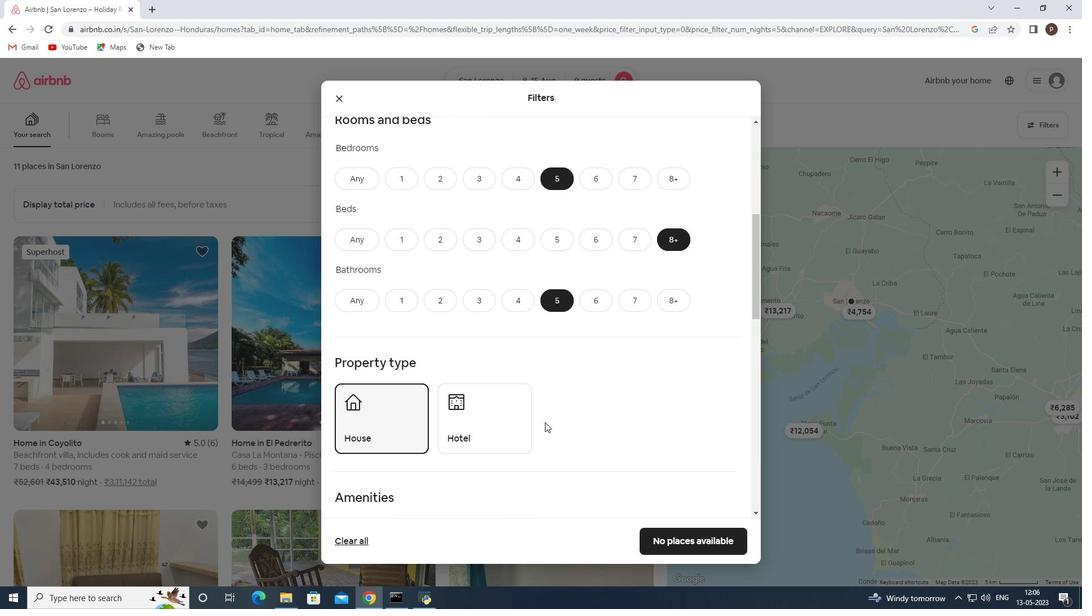 
Action: Mouse moved to (502, 400)
Screenshot: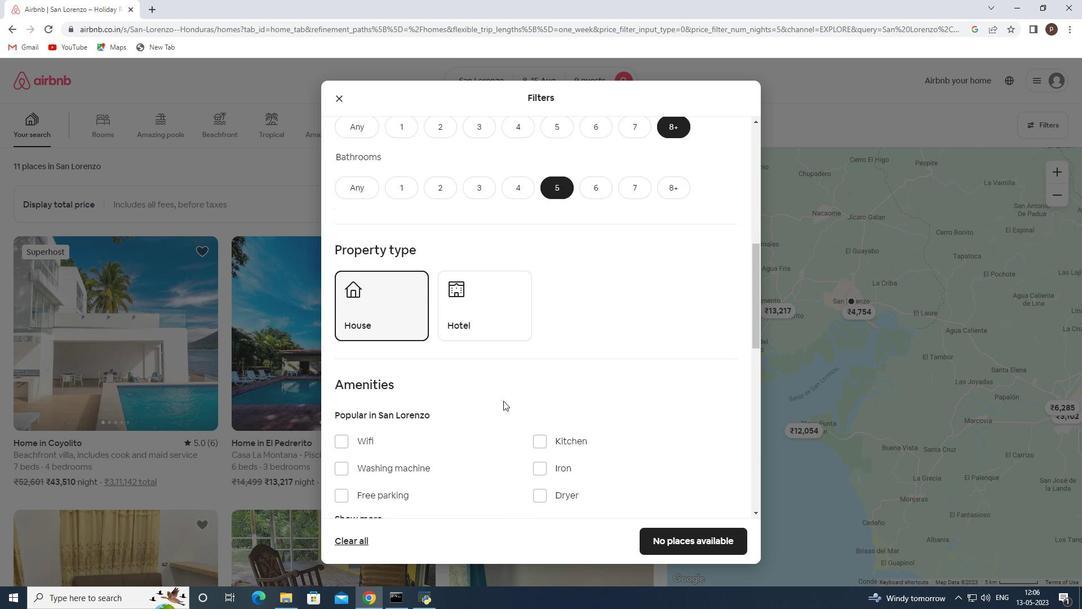
Action: Mouse scrolled (502, 399) with delta (0, 0)
Screenshot: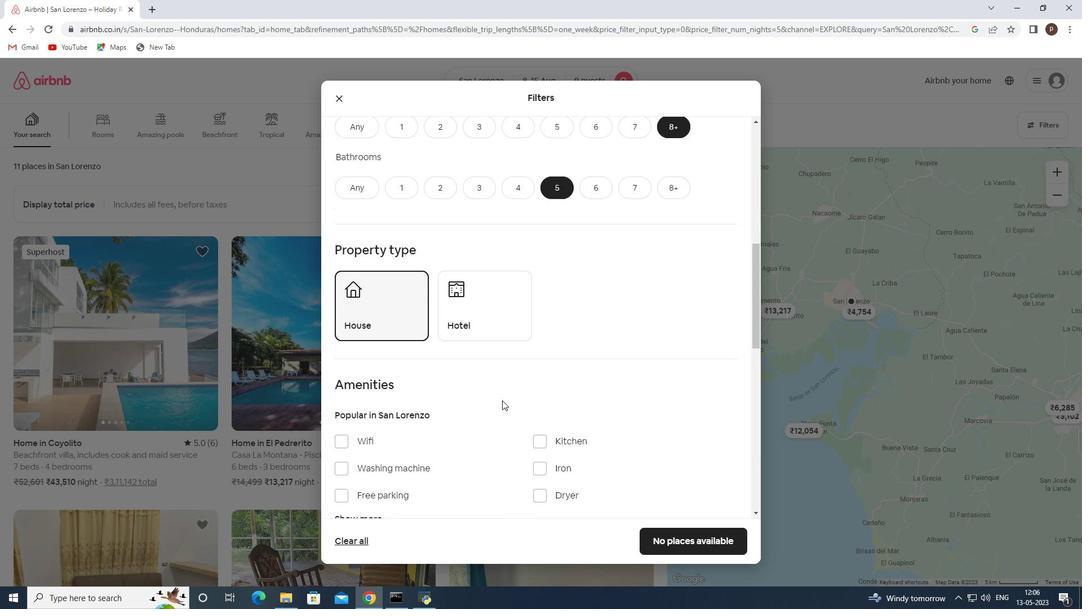 
Action: Mouse moved to (344, 381)
Screenshot: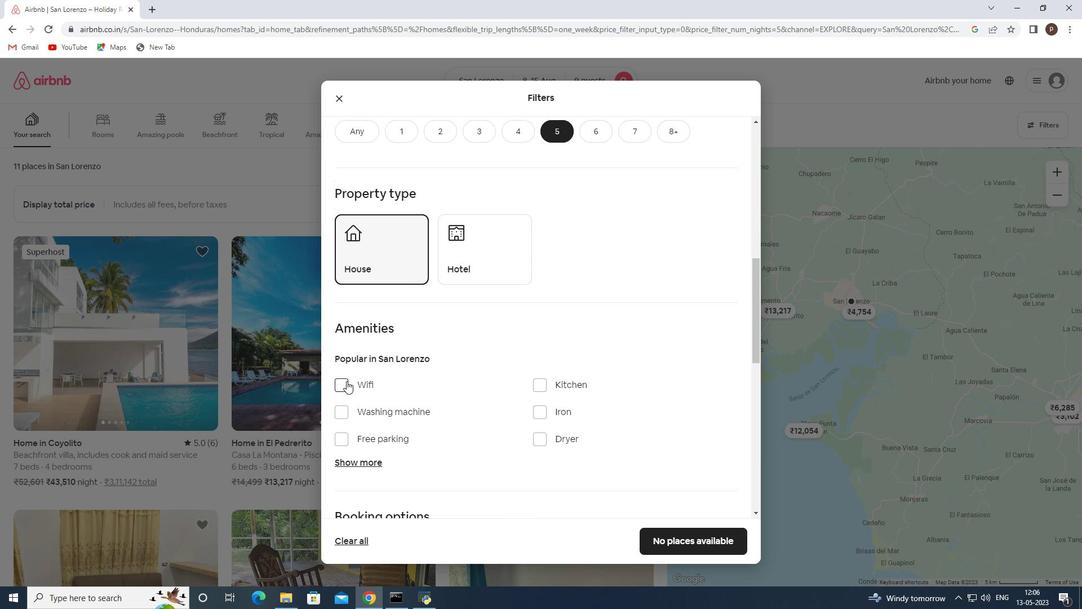 
Action: Mouse pressed left at (344, 381)
Screenshot: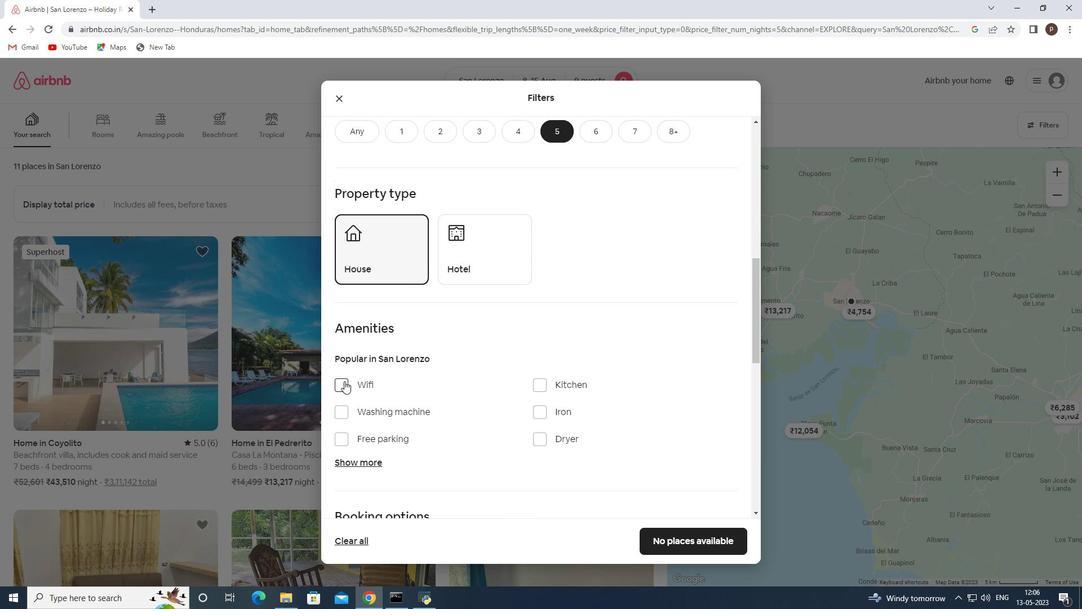 
Action: Mouse moved to (339, 439)
Screenshot: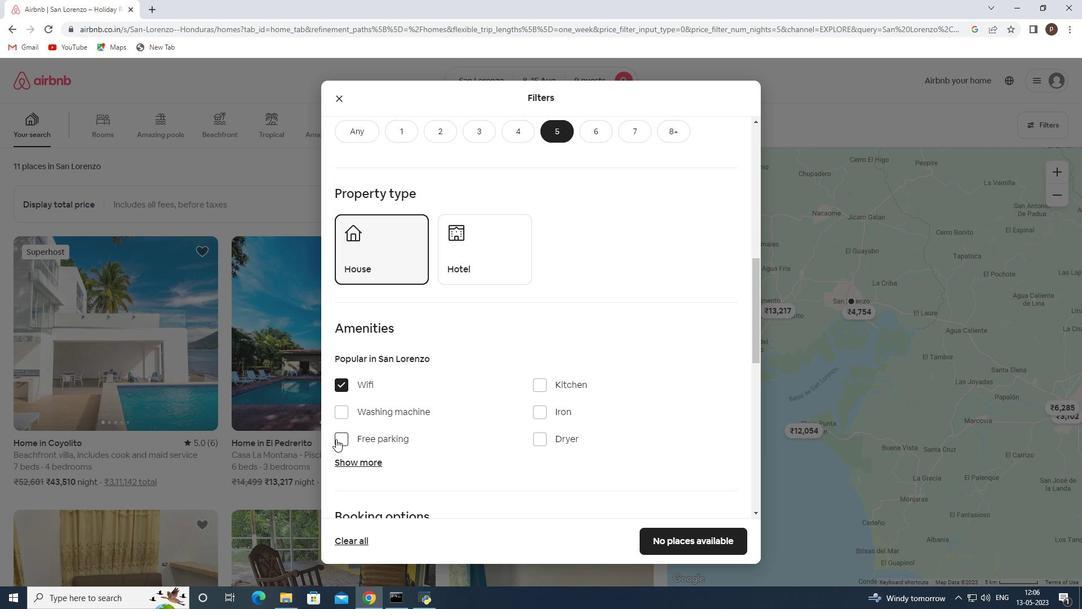 
Action: Mouse pressed left at (339, 439)
Screenshot: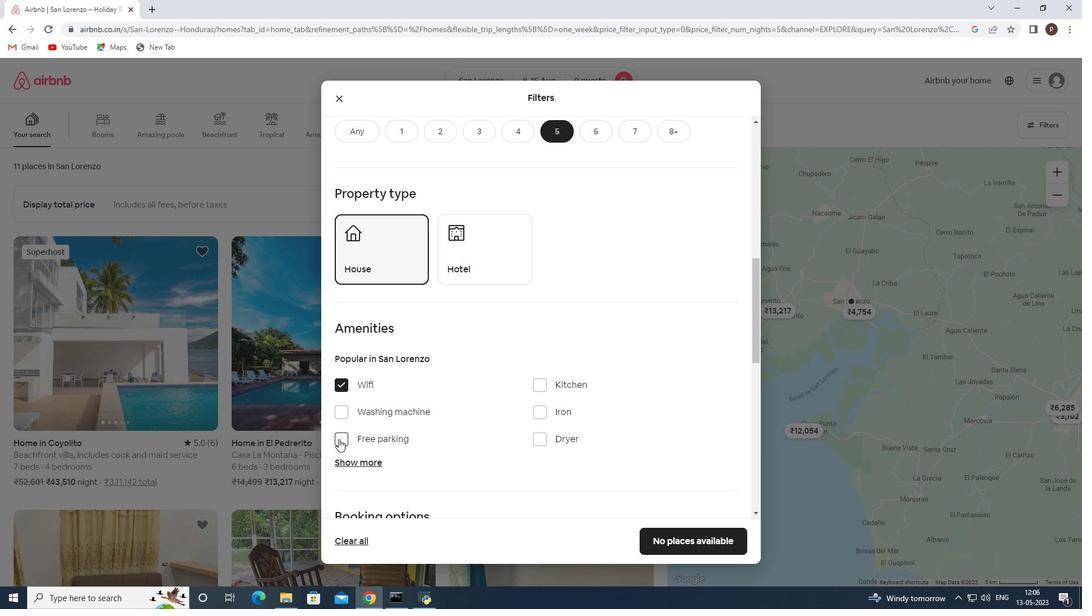 
Action: Mouse moved to (346, 460)
Screenshot: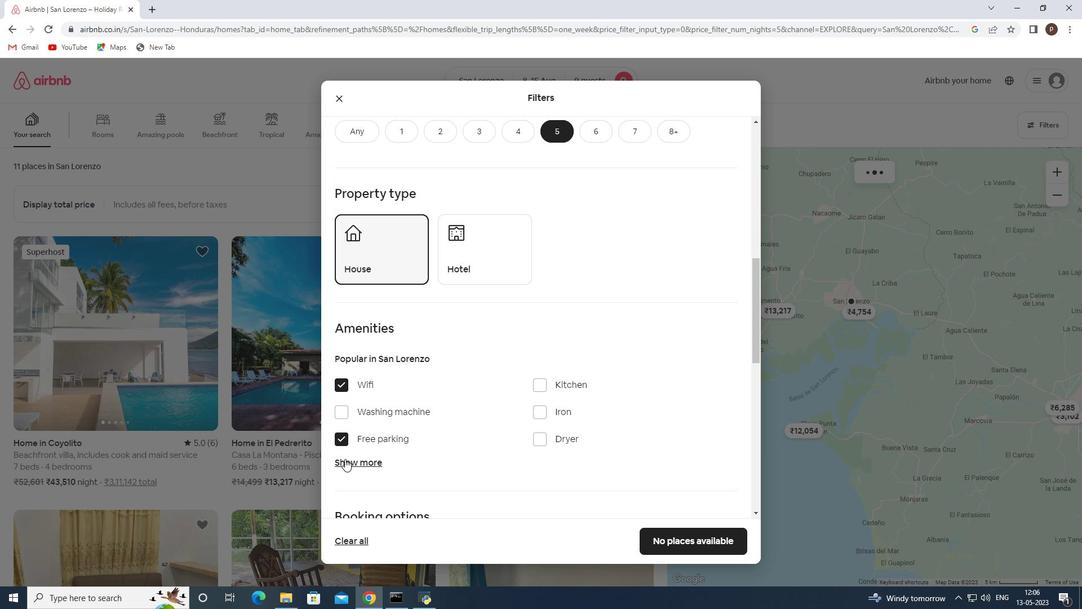 
Action: Mouse pressed left at (346, 460)
Screenshot: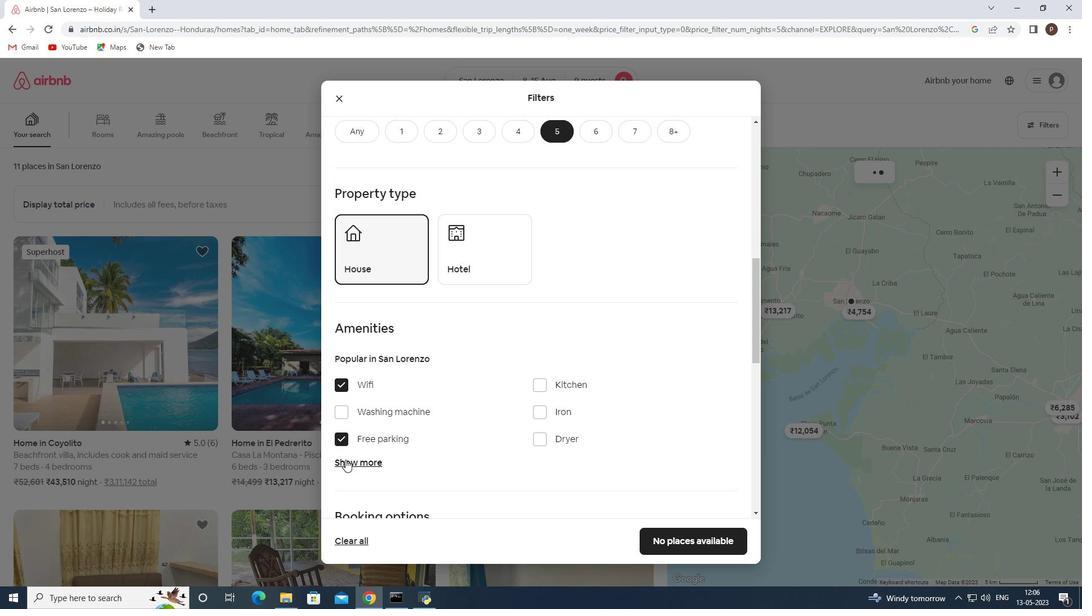 
Action: Mouse moved to (386, 454)
Screenshot: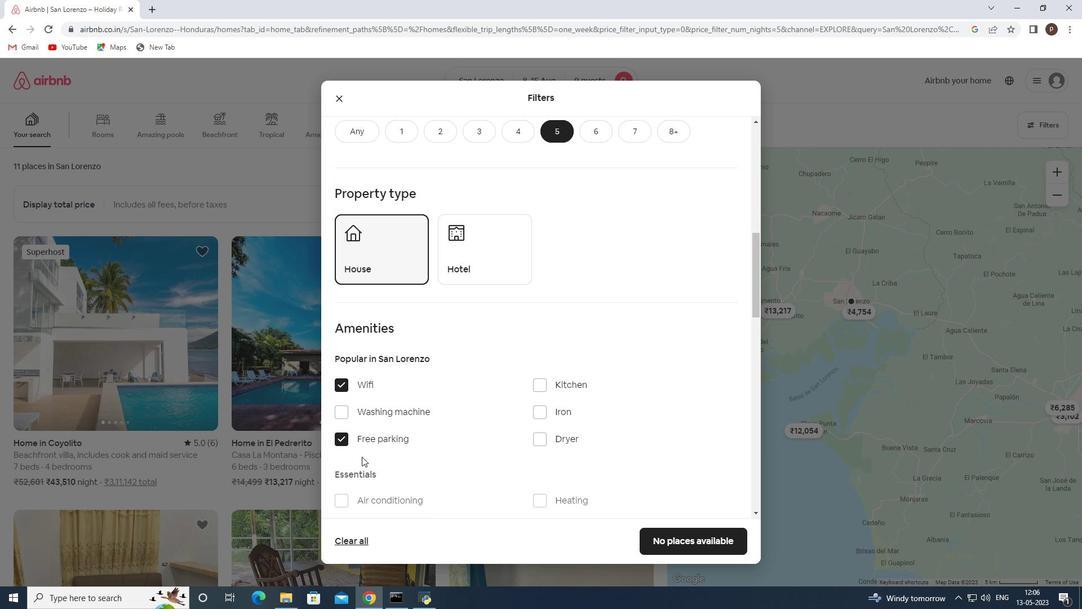 
Action: Mouse scrolled (386, 453) with delta (0, 0)
Screenshot: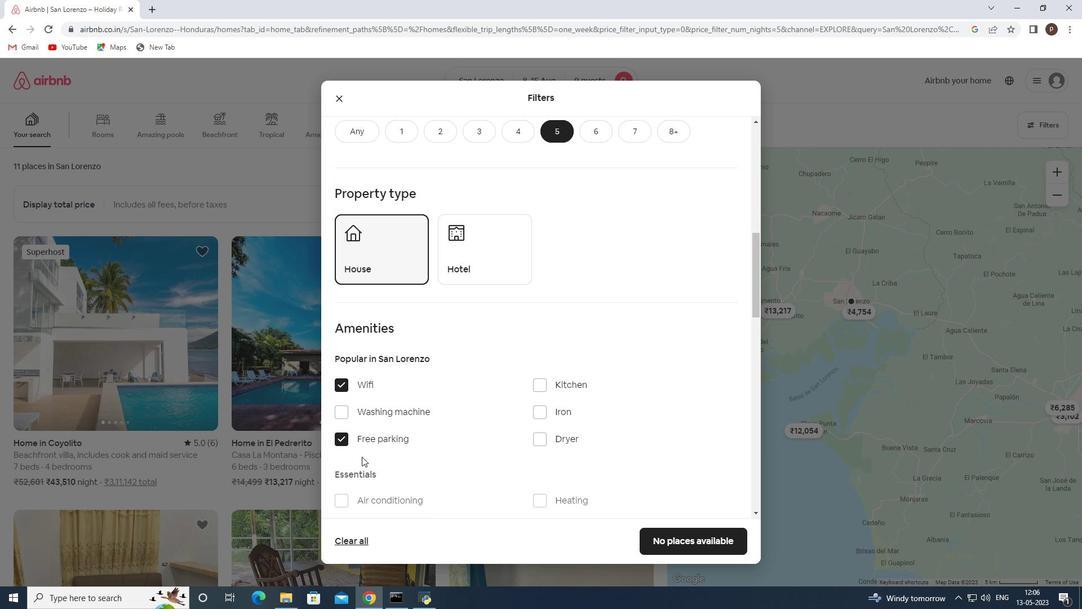 
Action: Mouse scrolled (386, 453) with delta (0, 0)
Screenshot: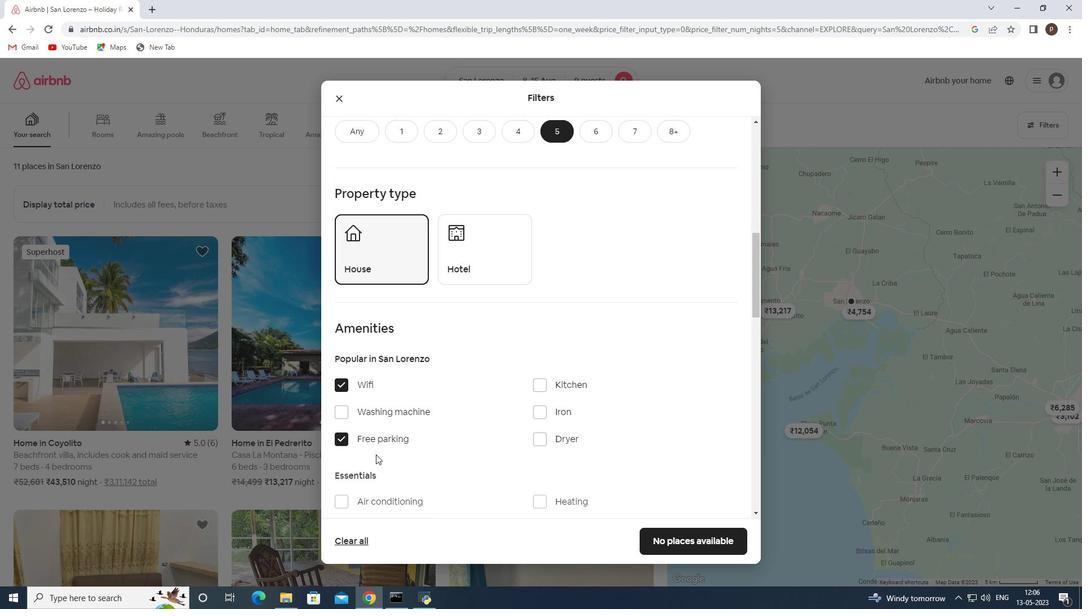 
Action: Mouse scrolled (386, 453) with delta (0, 0)
Screenshot: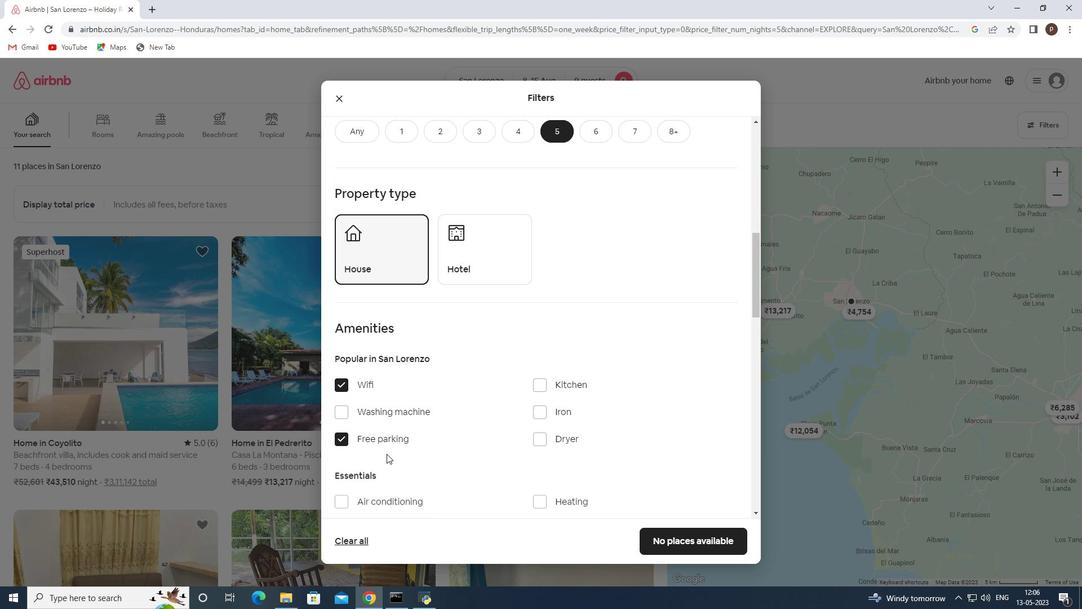 
Action: Mouse moved to (533, 359)
Screenshot: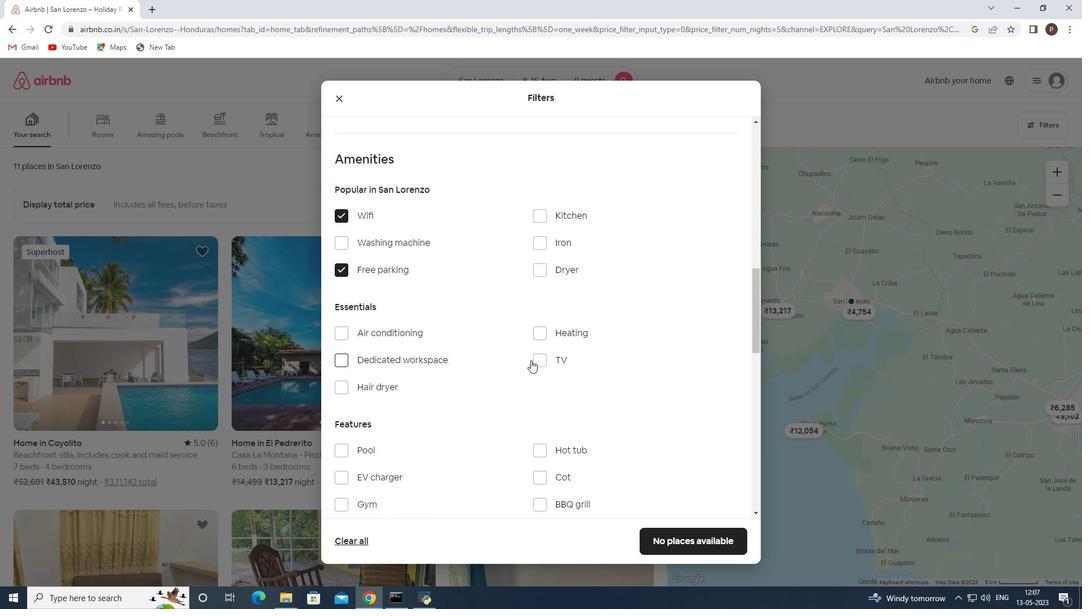 
Action: Mouse pressed left at (533, 359)
Screenshot: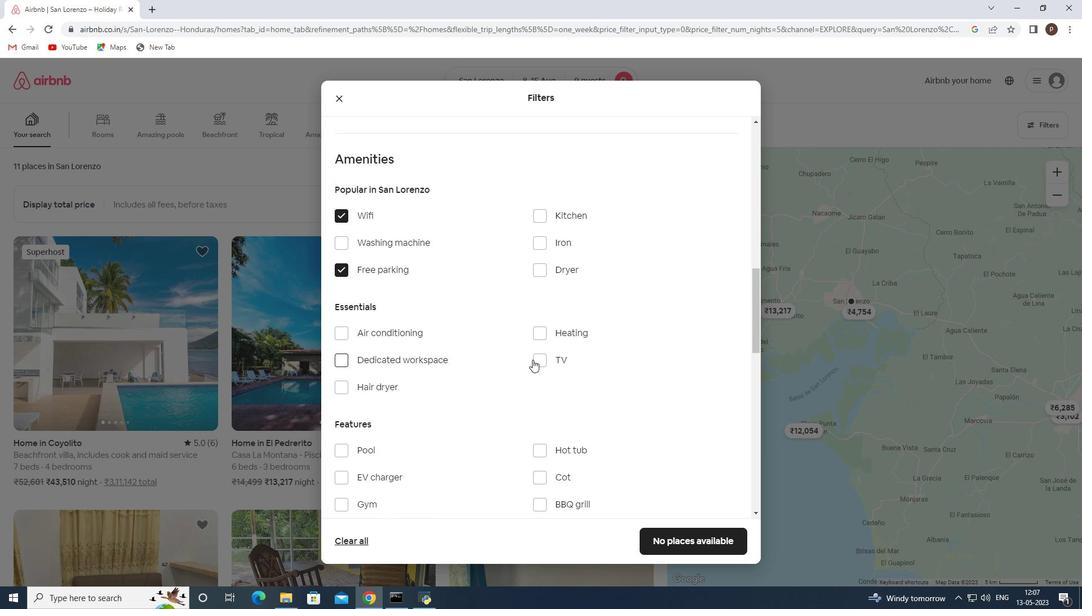 
Action: Mouse moved to (492, 384)
Screenshot: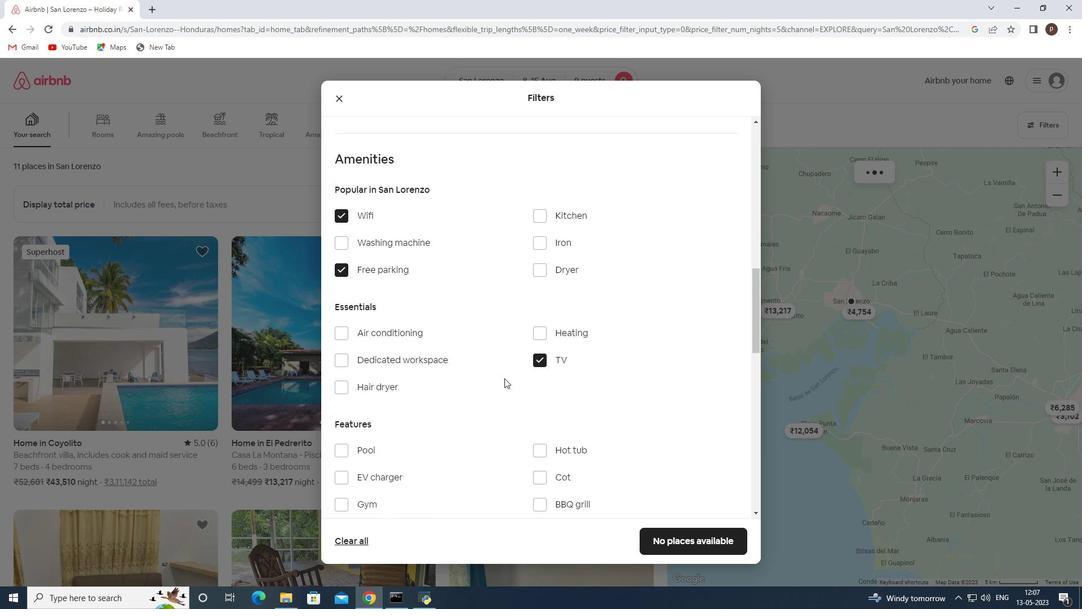 
Action: Mouse scrolled (492, 384) with delta (0, 0)
Screenshot: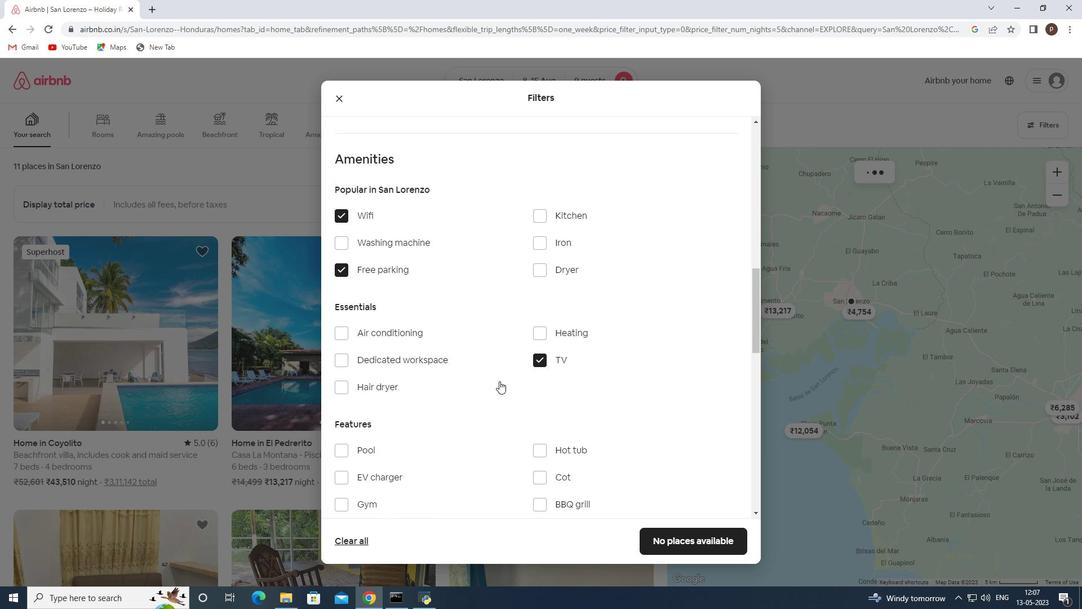 
Action: Mouse scrolled (492, 384) with delta (0, 0)
Screenshot: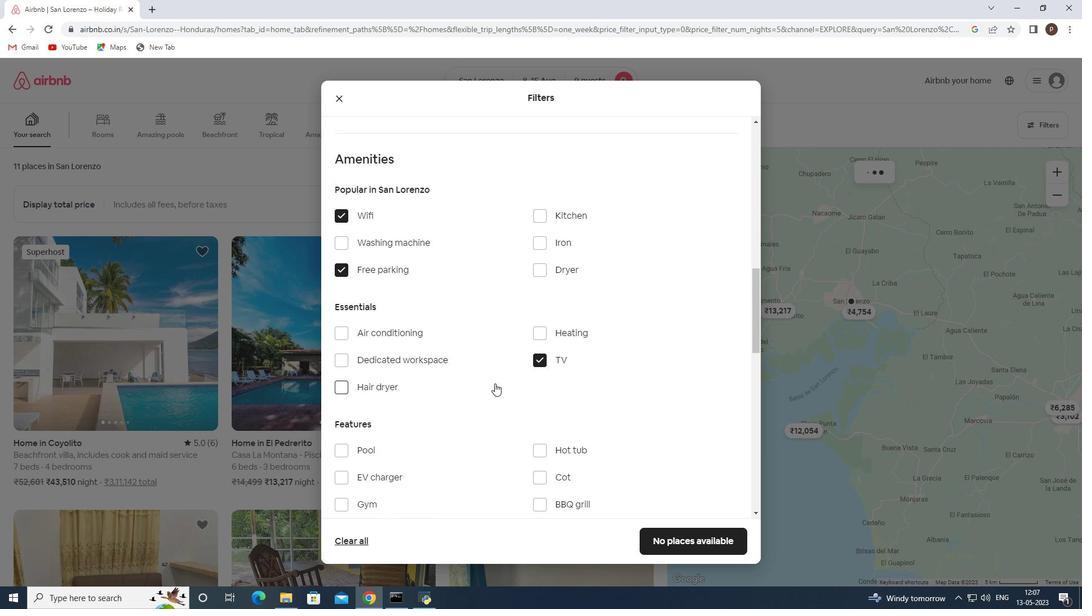 
Action: Mouse moved to (492, 384)
Screenshot: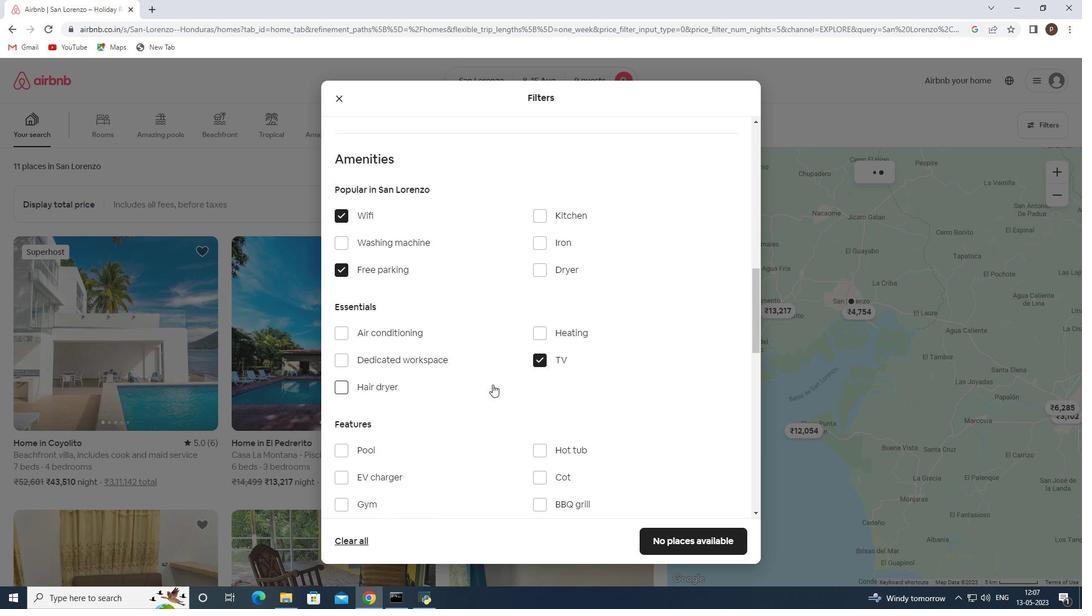
Action: Mouse scrolled (492, 384) with delta (0, 0)
Screenshot: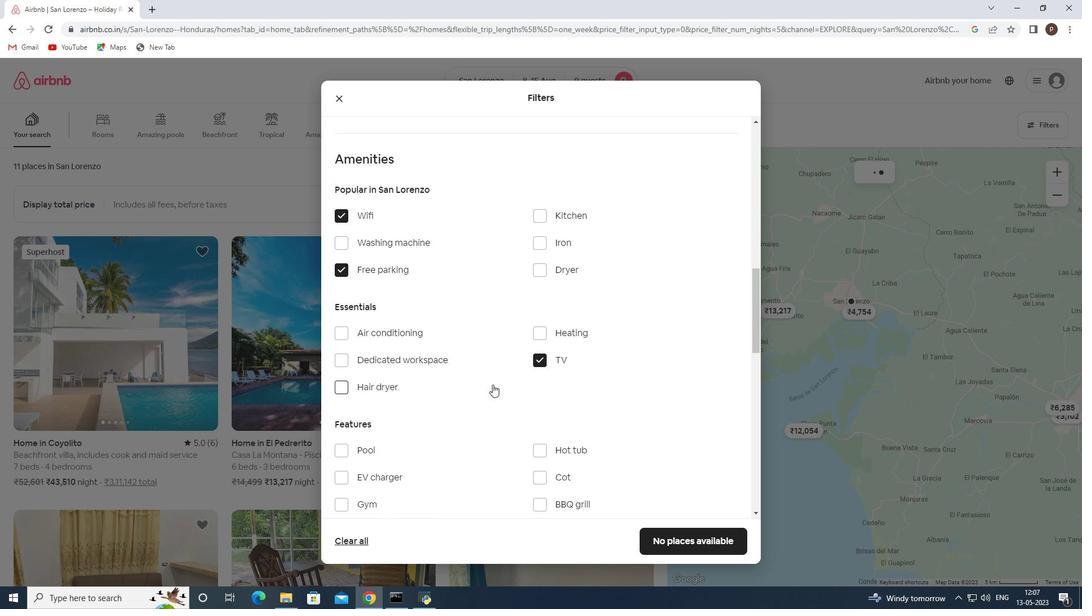 
Action: Mouse moved to (344, 337)
Screenshot: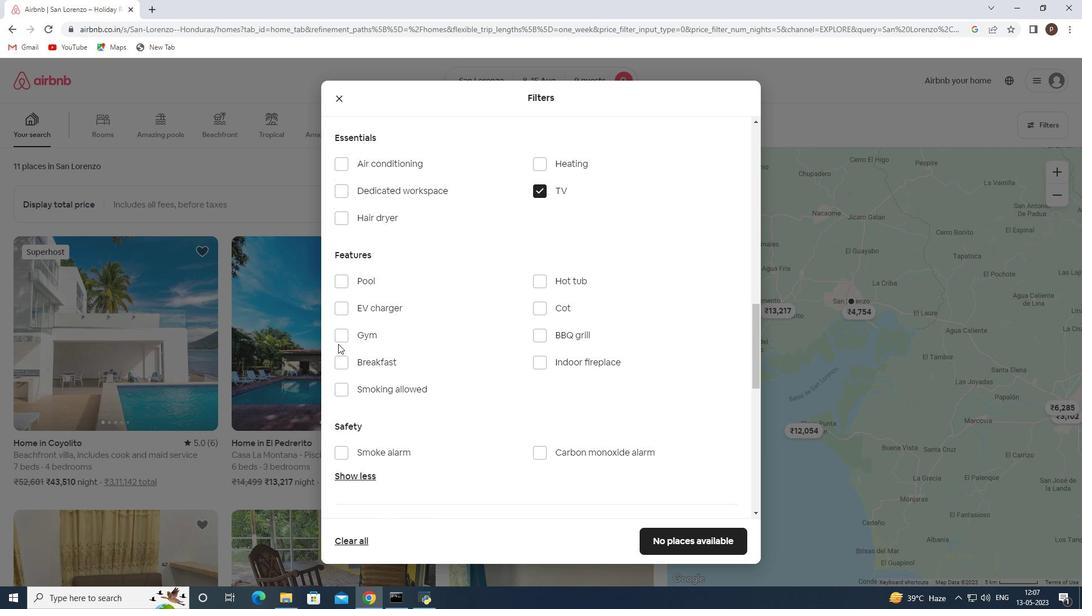 
Action: Mouse pressed left at (344, 337)
Screenshot: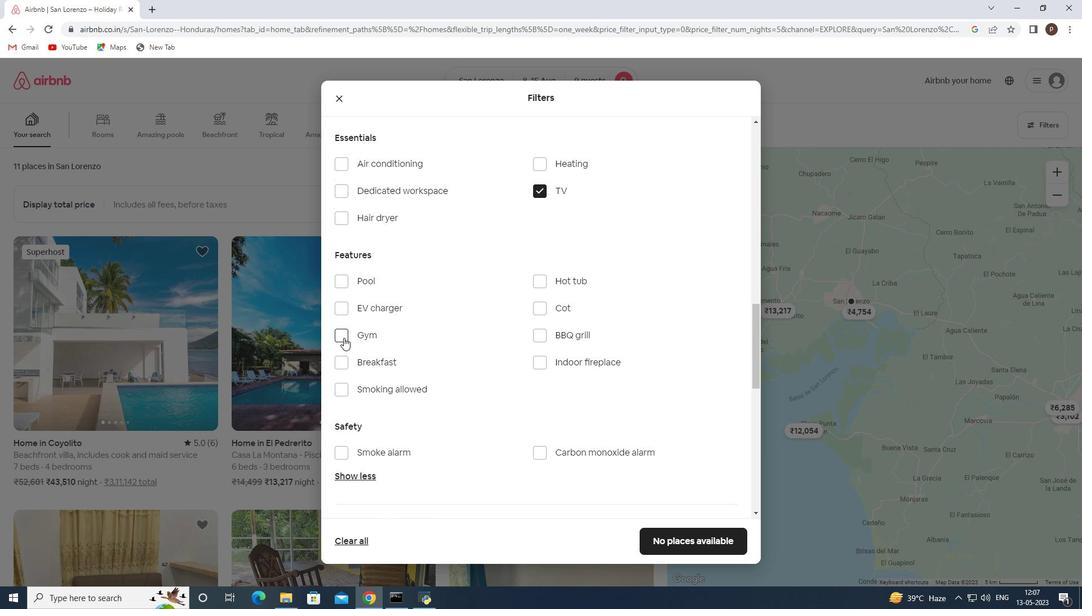 
Action: Mouse moved to (341, 363)
Screenshot: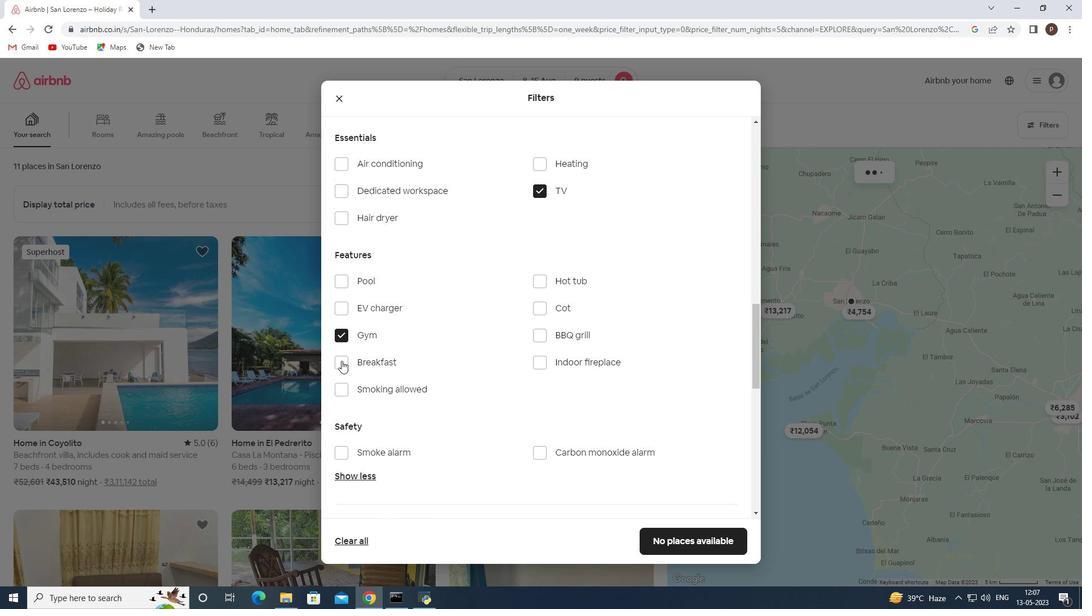 
Action: Mouse pressed left at (341, 363)
Screenshot: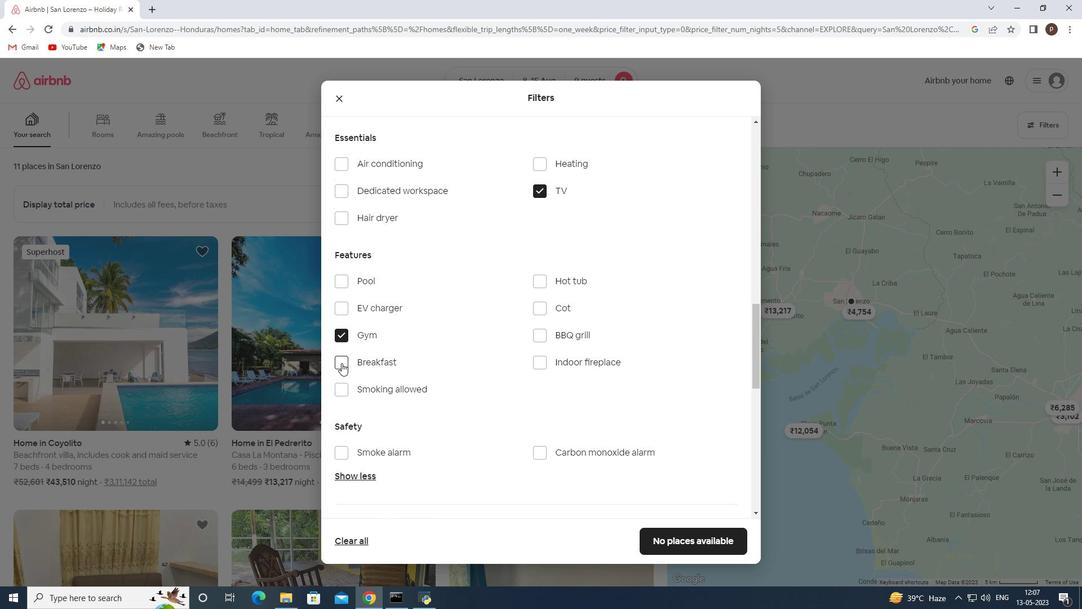 
Action: Mouse moved to (399, 366)
Screenshot: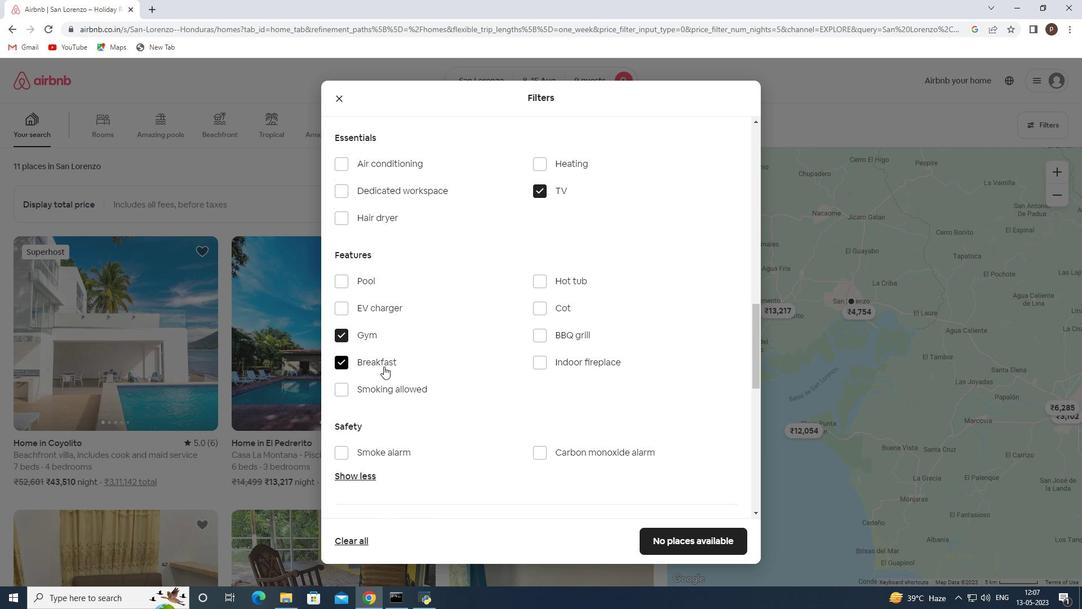 
Action: Mouse scrolled (399, 365) with delta (0, 0)
Screenshot: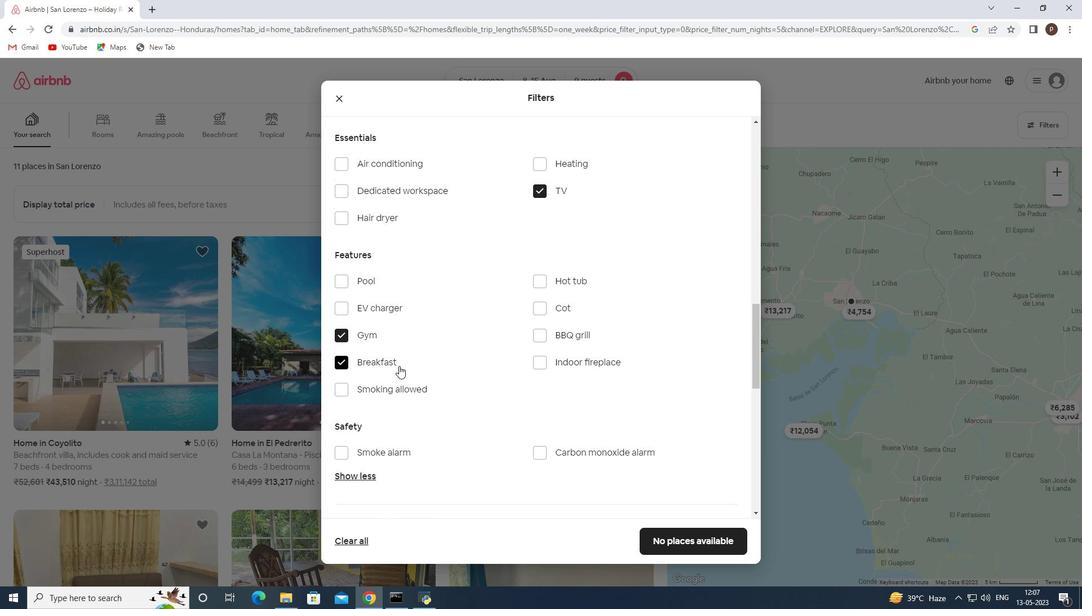 
Action: Mouse scrolled (399, 365) with delta (0, 0)
Screenshot: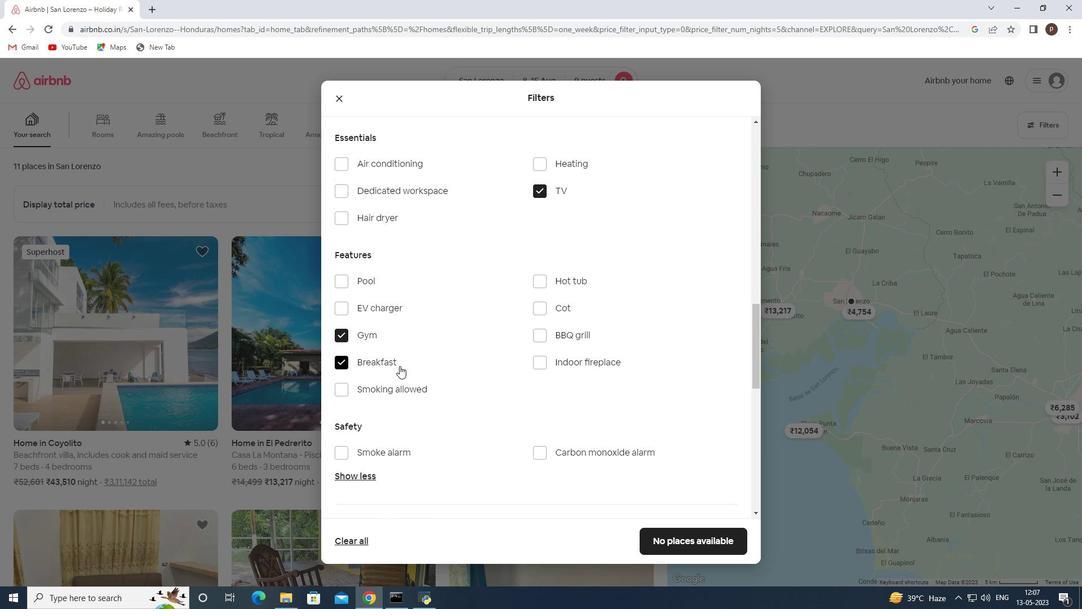 
Action: Mouse scrolled (399, 365) with delta (0, 0)
Screenshot: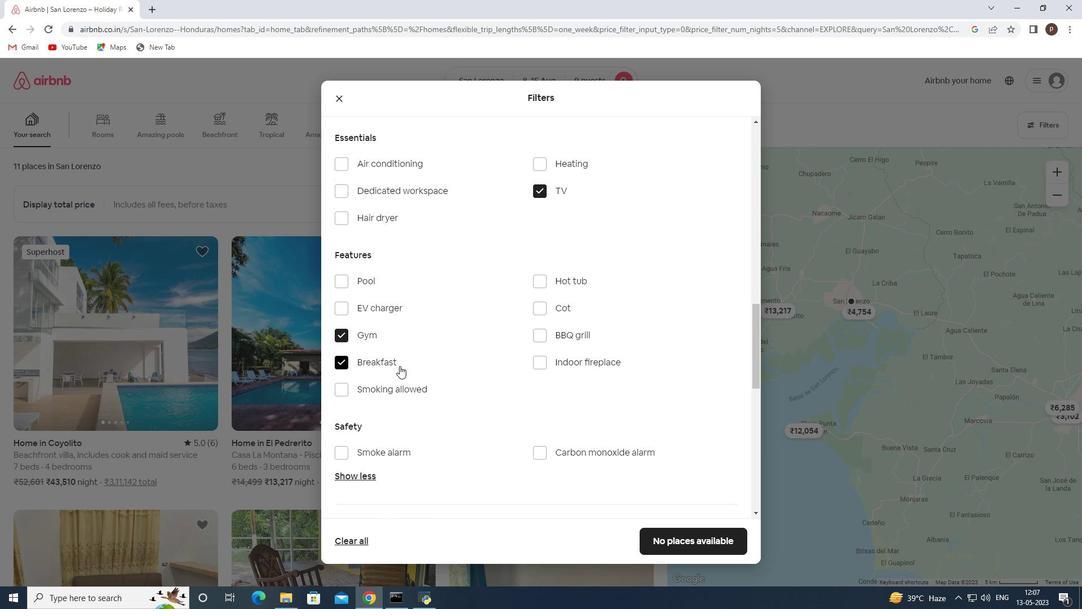 
Action: Mouse moved to (722, 395)
Screenshot: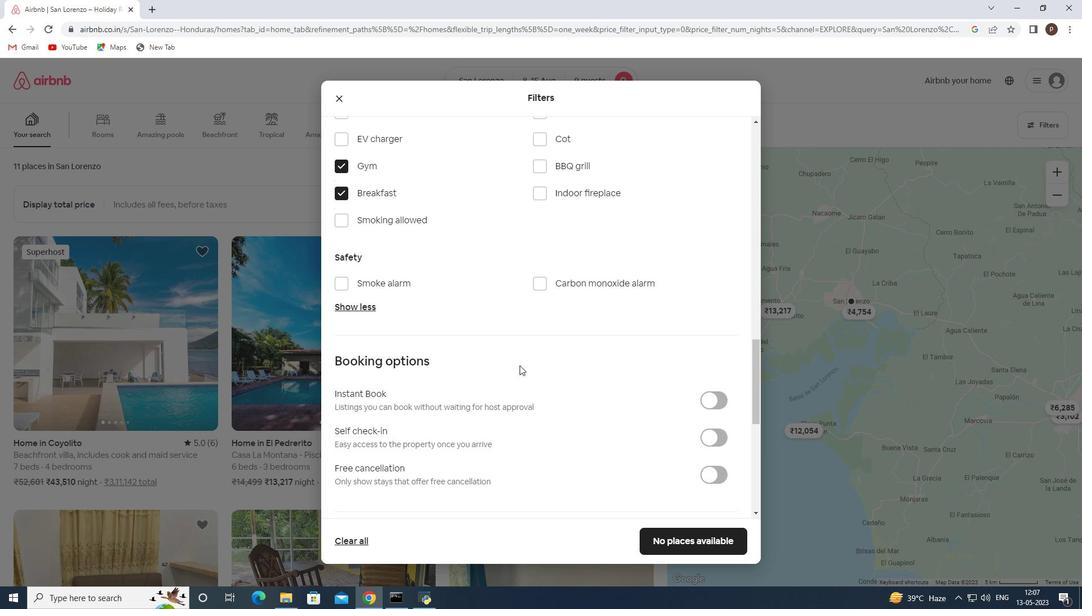 
Action: Mouse scrolled (722, 395) with delta (0, 0)
Screenshot: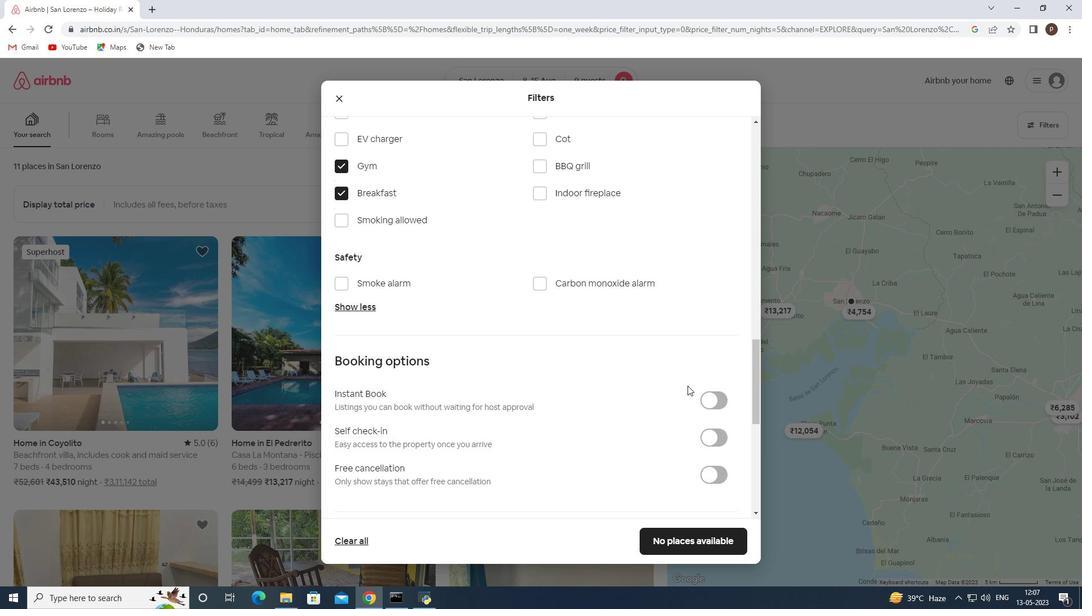 
Action: Mouse scrolled (722, 395) with delta (0, 0)
Screenshot: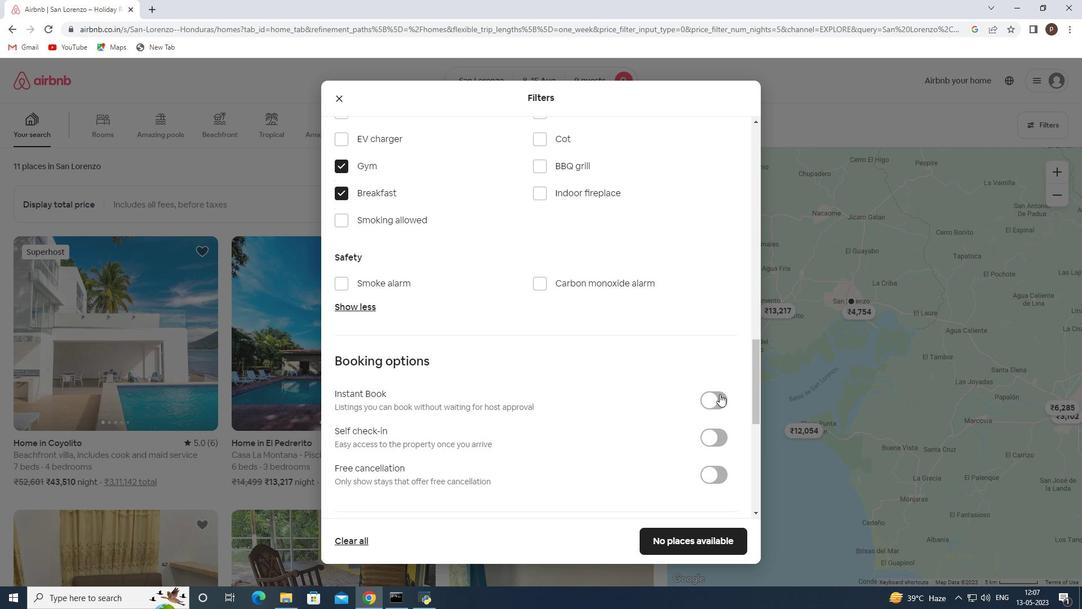 
Action: Mouse moved to (706, 326)
Screenshot: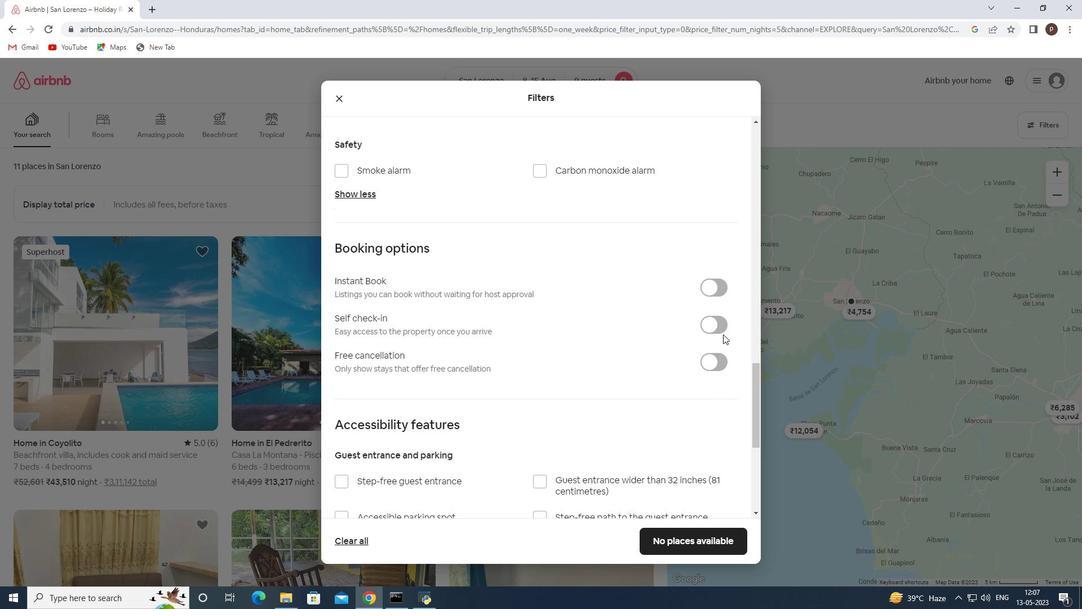 
Action: Mouse pressed left at (706, 326)
Screenshot: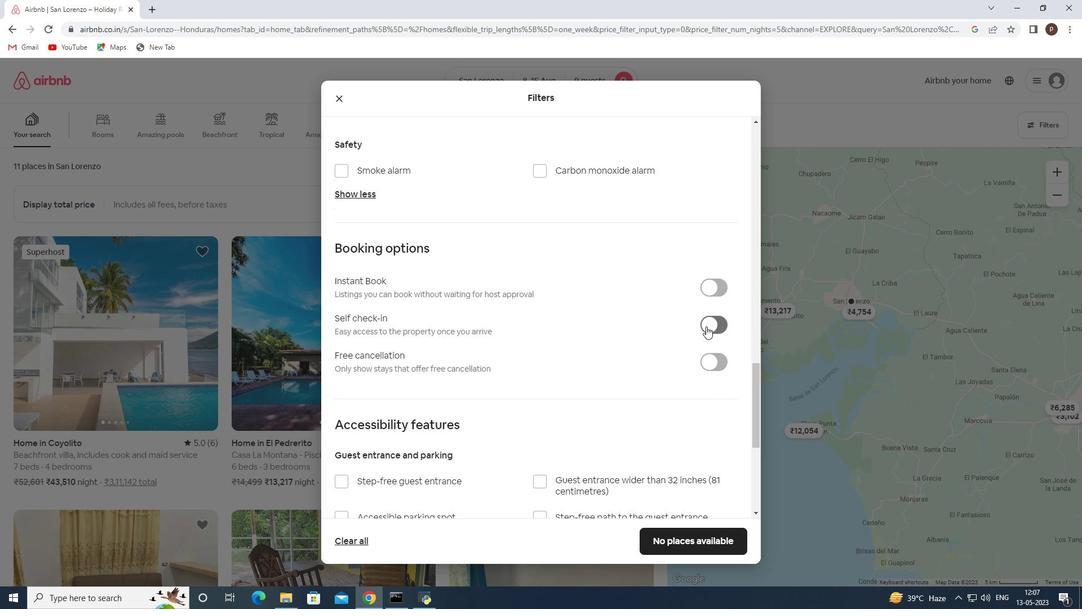 
Action: Mouse moved to (545, 357)
Screenshot: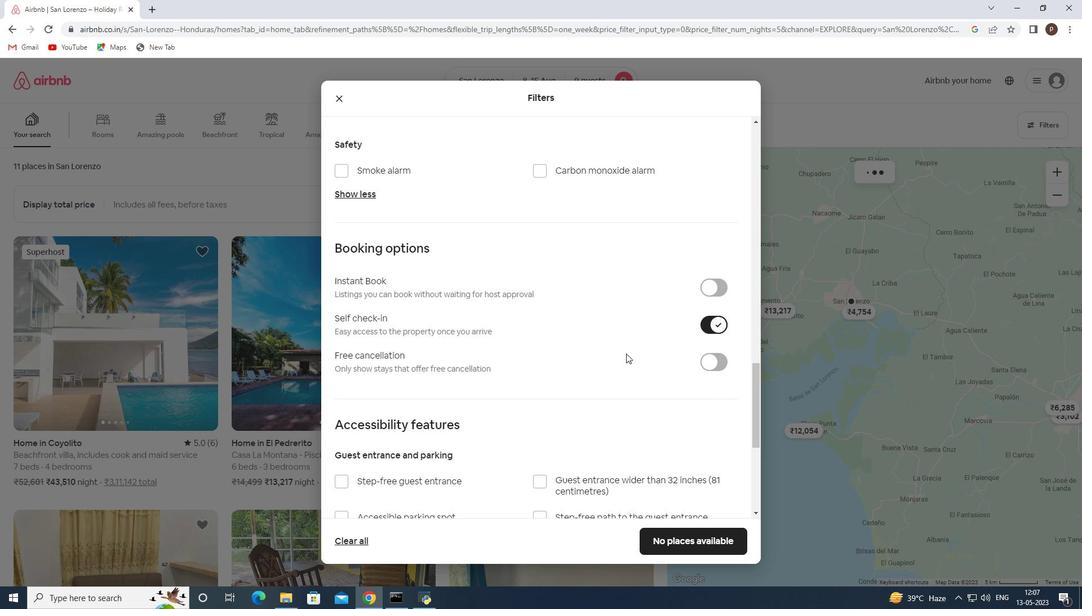 
Action: Mouse scrolled (545, 357) with delta (0, 0)
Screenshot: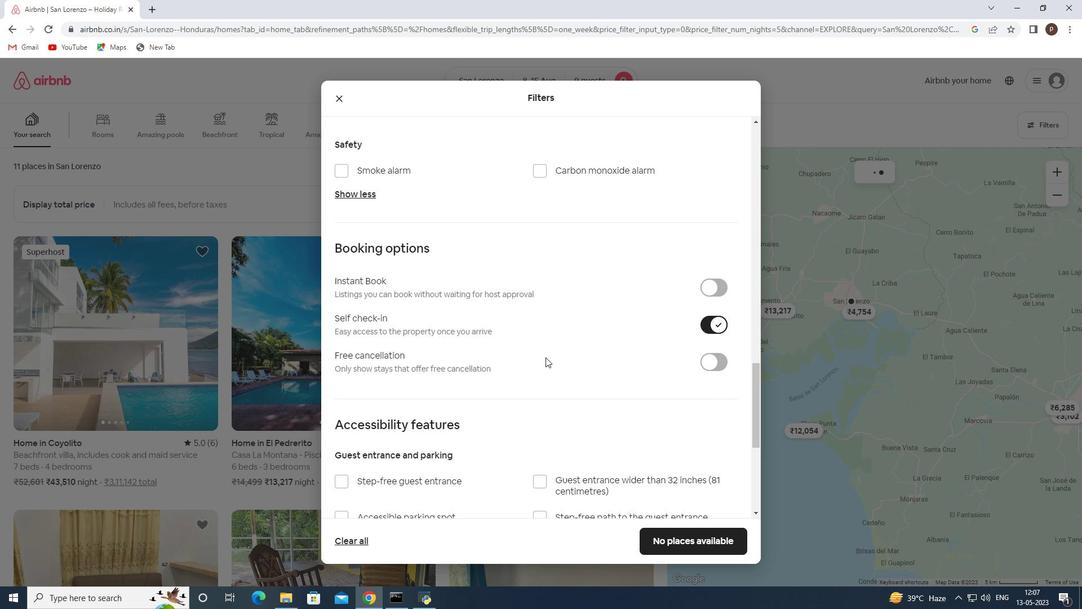 
Action: Mouse moved to (544, 357)
Screenshot: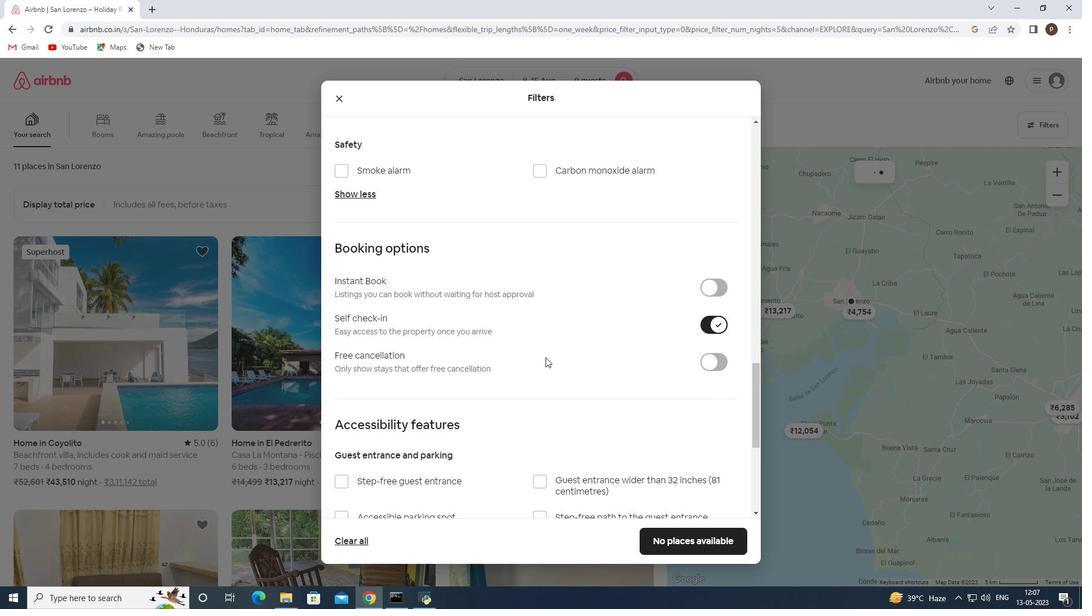 
Action: Mouse scrolled (544, 357) with delta (0, 0)
Screenshot: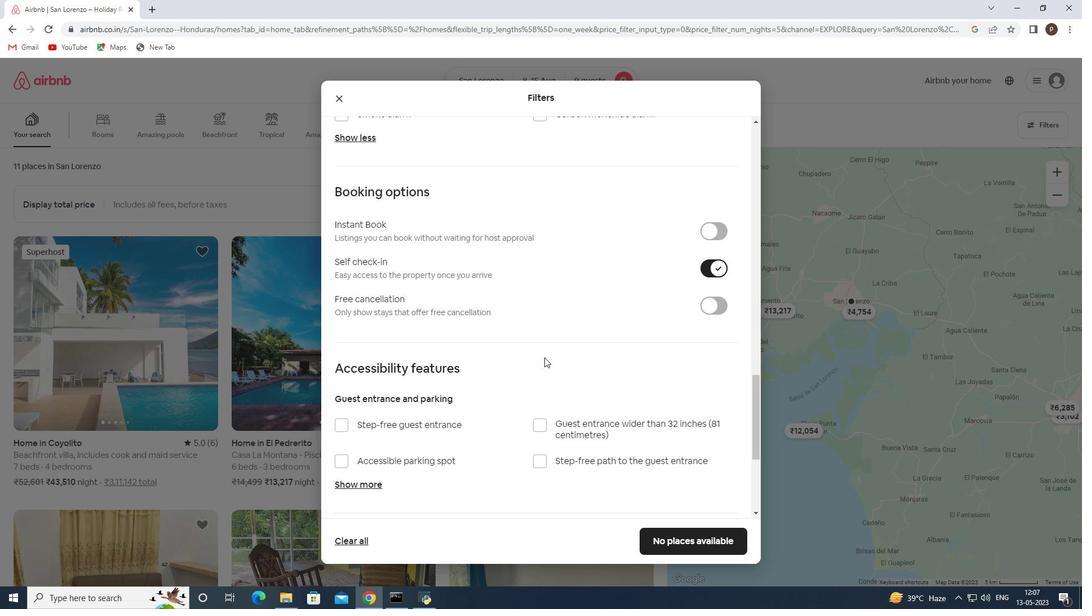 
Action: Mouse scrolled (544, 357) with delta (0, 0)
Screenshot: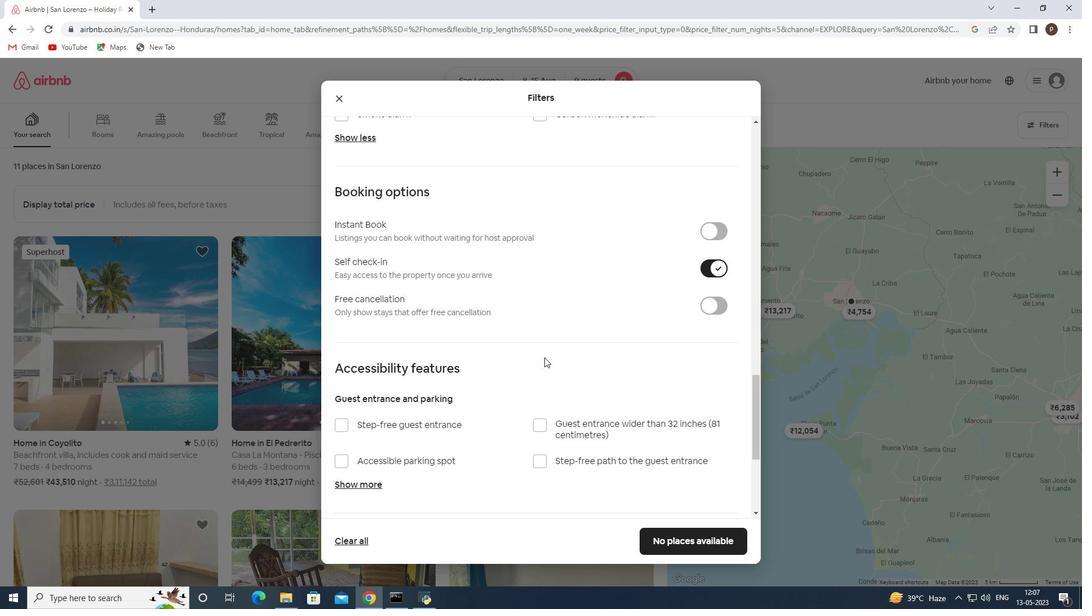 
Action: Mouse scrolled (544, 357) with delta (0, 0)
Screenshot: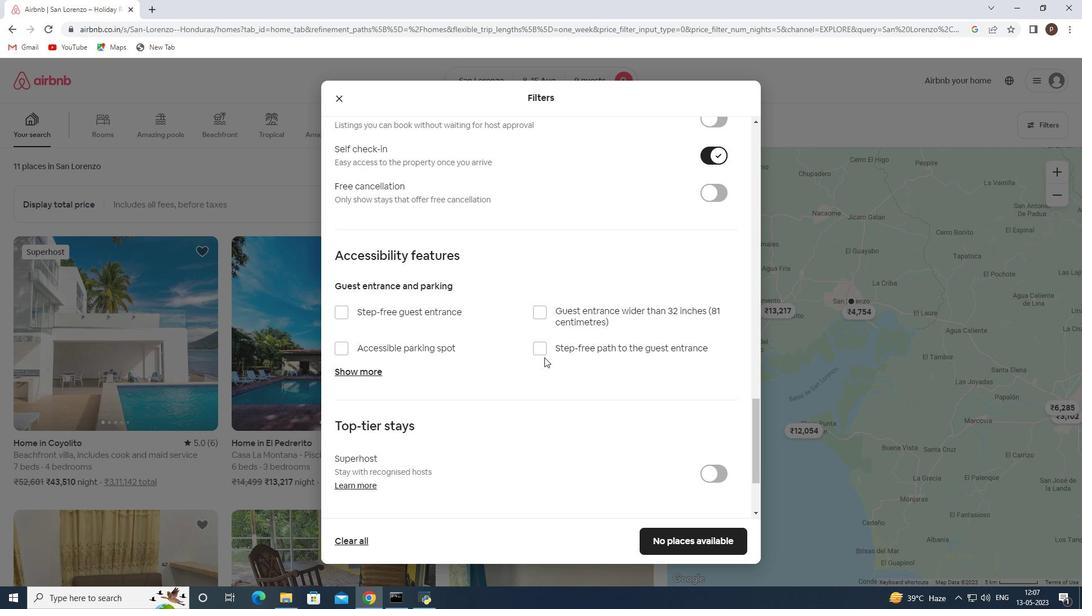 
Action: Mouse scrolled (544, 357) with delta (0, 0)
Screenshot: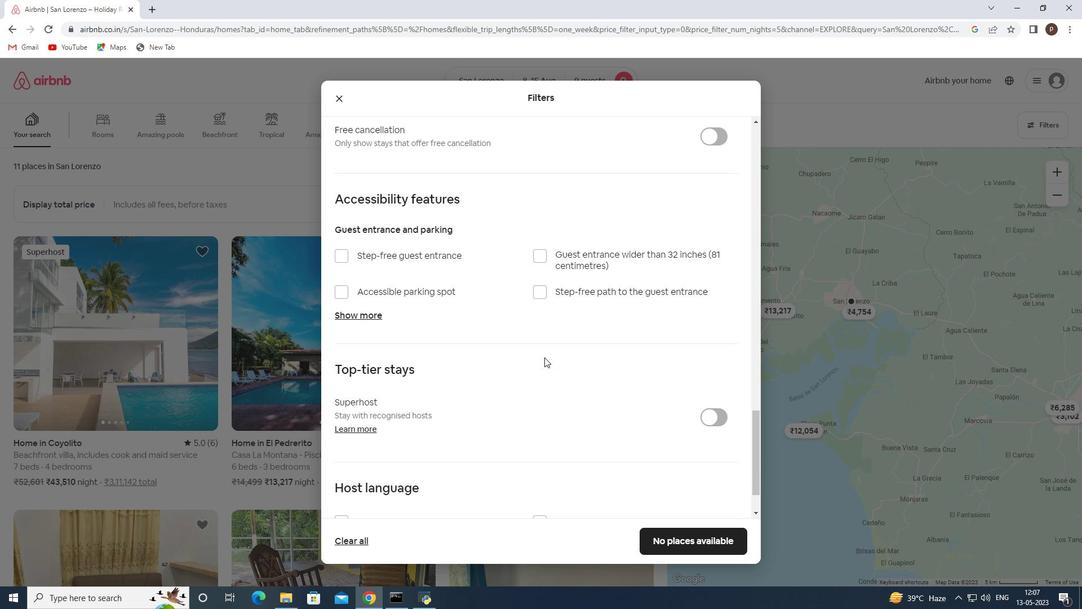 
Action: Mouse scrolled (544, 357) with delta (0, 0)
Screenshot: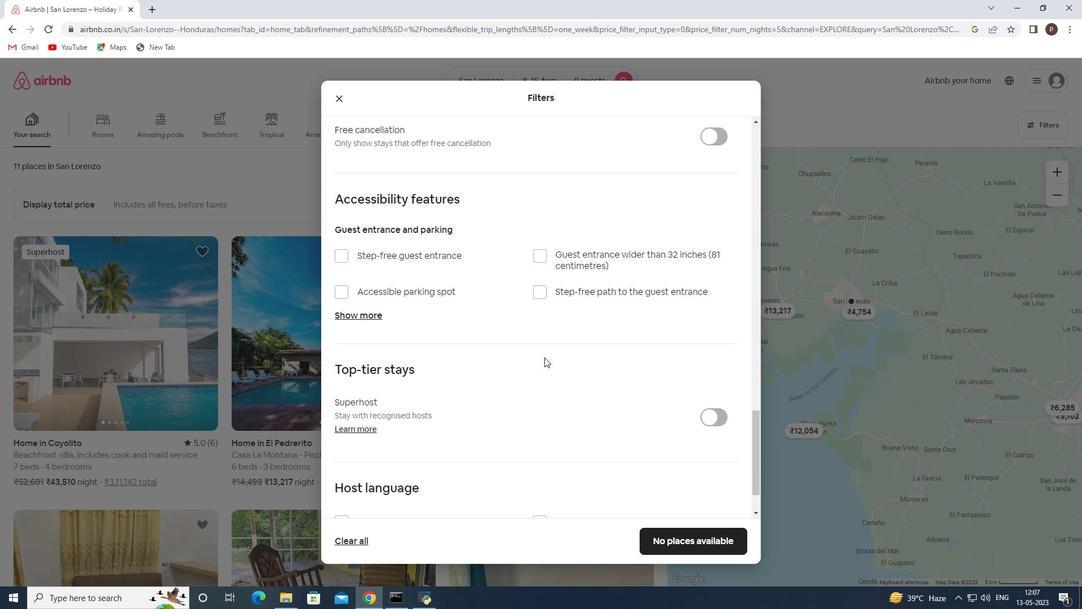 
Action: Mouse scrolled (544, 357) with delta (0, 0)
Screenshot: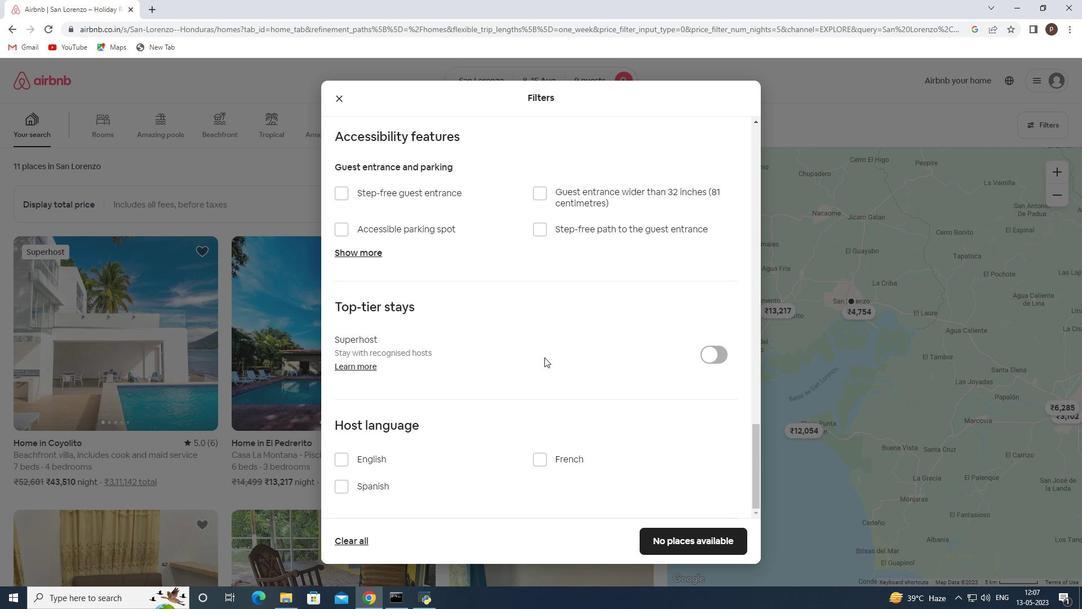 
Action: Mouse scrolled (544, 357) with delta (0, 0)
Screenshot: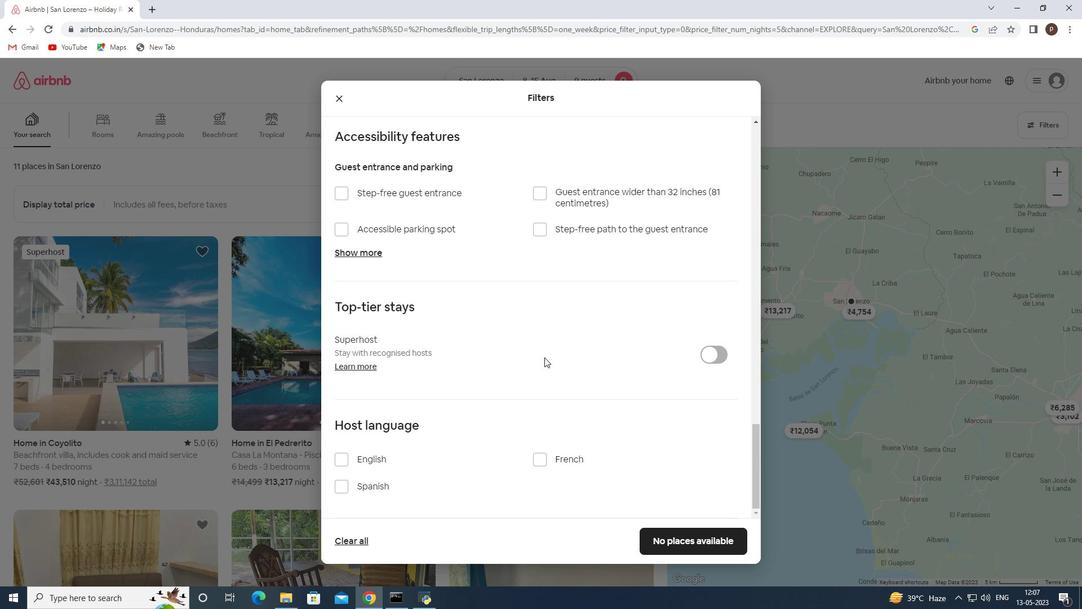 
Action: Mouse scrolled (544, 357) with delta (0, 0)
Screenshot: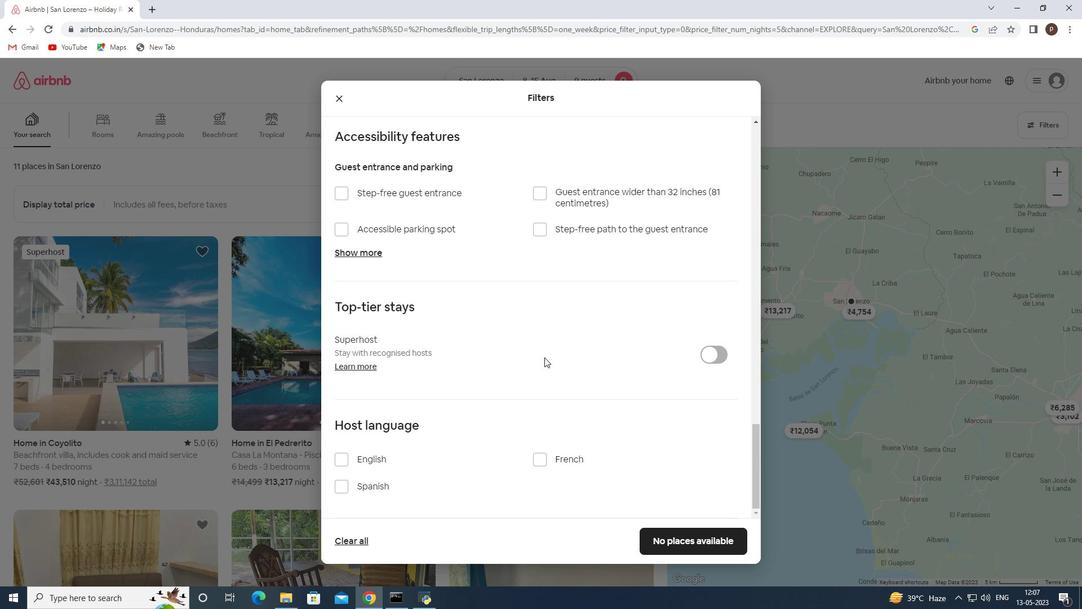 
Action: Mouse moved to (340, 460)
Screenshot: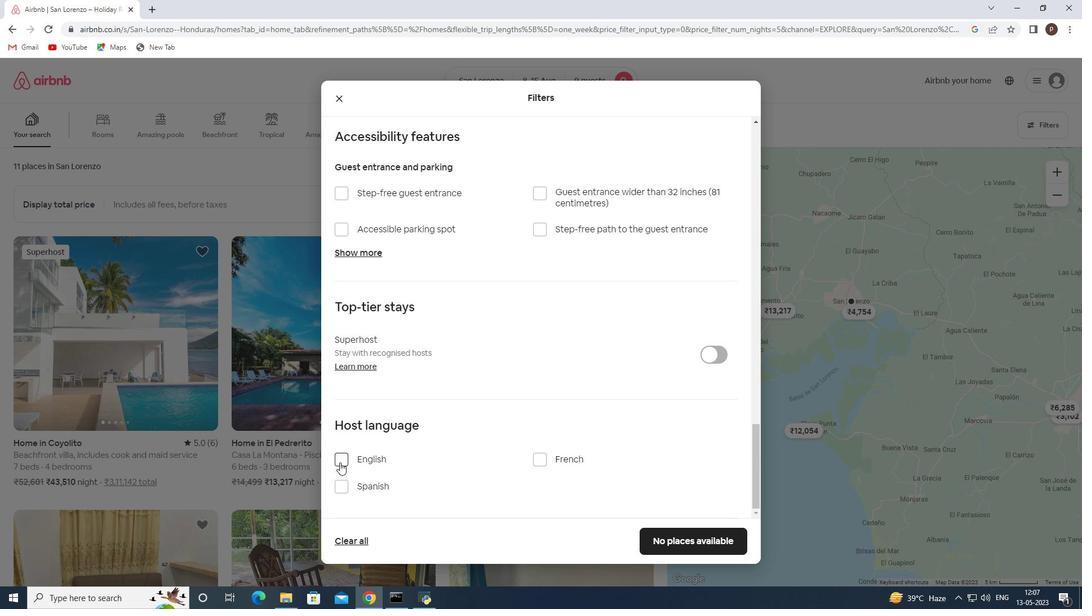 
Action: Mouse pressed left at (340, 460)
Screenshot: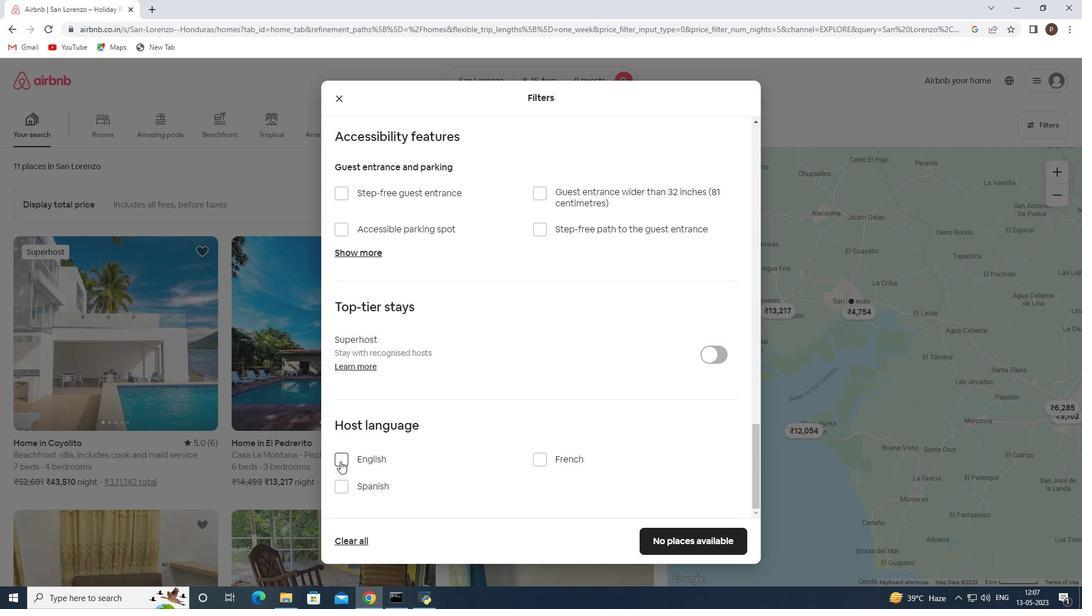 
Action: Mouse moved to (681, 539)
Screenshot: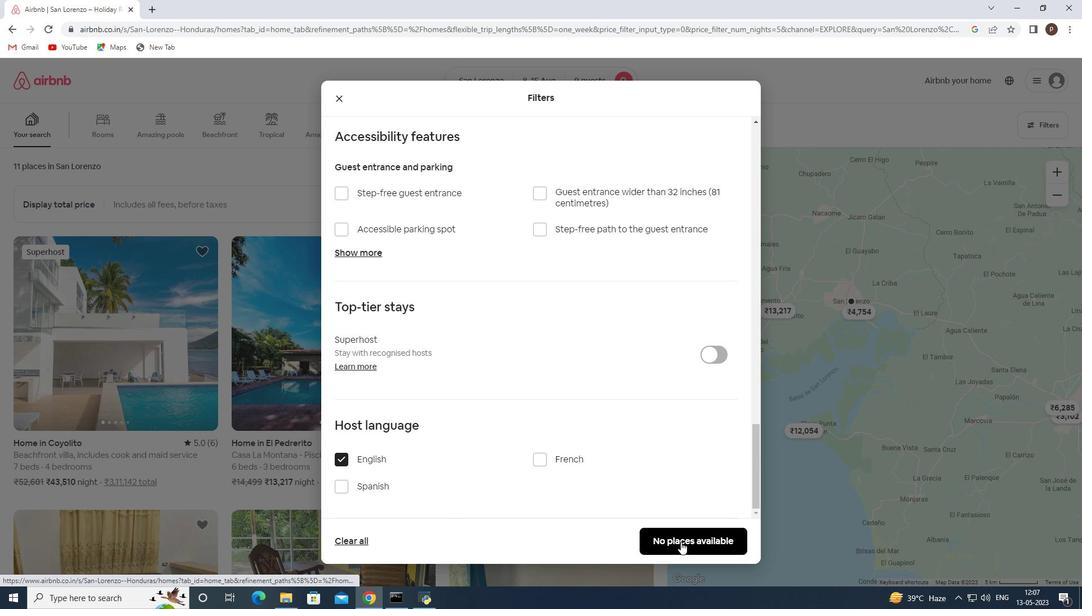 
Action: Mouse pressed left at (681, 539)
Screenshot: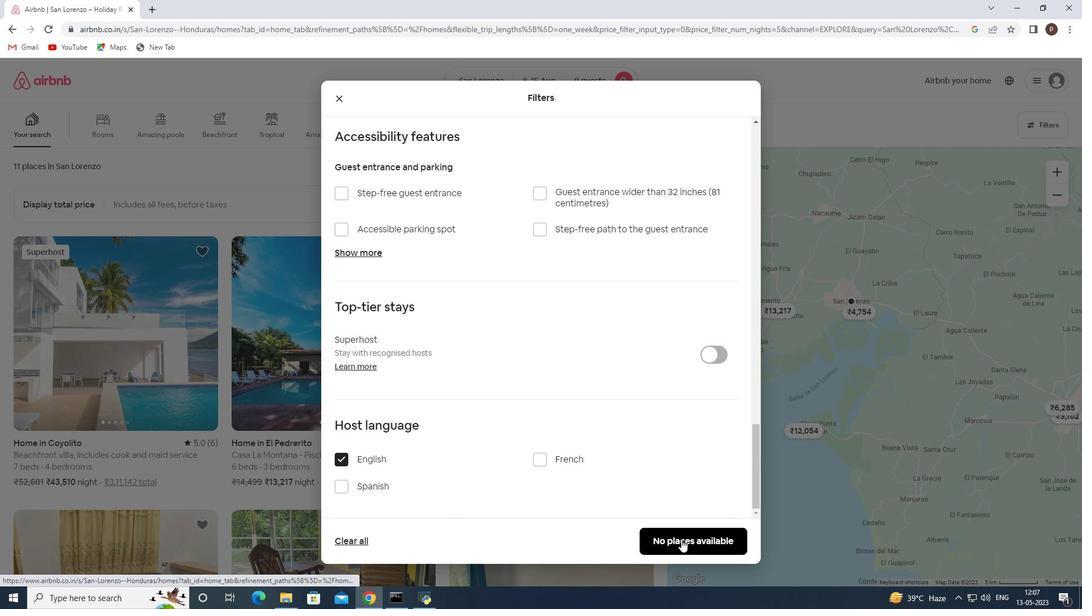 
